 Task: Create a due date automation trigger when advanced on, 2 working days after a card is due add fields with custom field "Resume" set to a number lower or equal to 1 and greater or equal to 10 at 11:00 AM.
Action: Mouse moved to (841, 260)
Screenshot: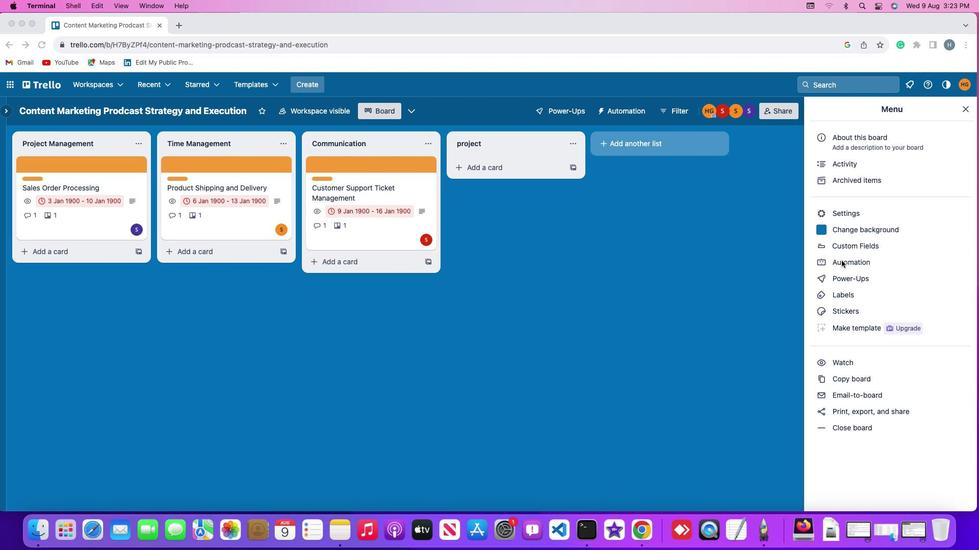 
Action: Mouse pressed left at (841, 260)
Screenshot: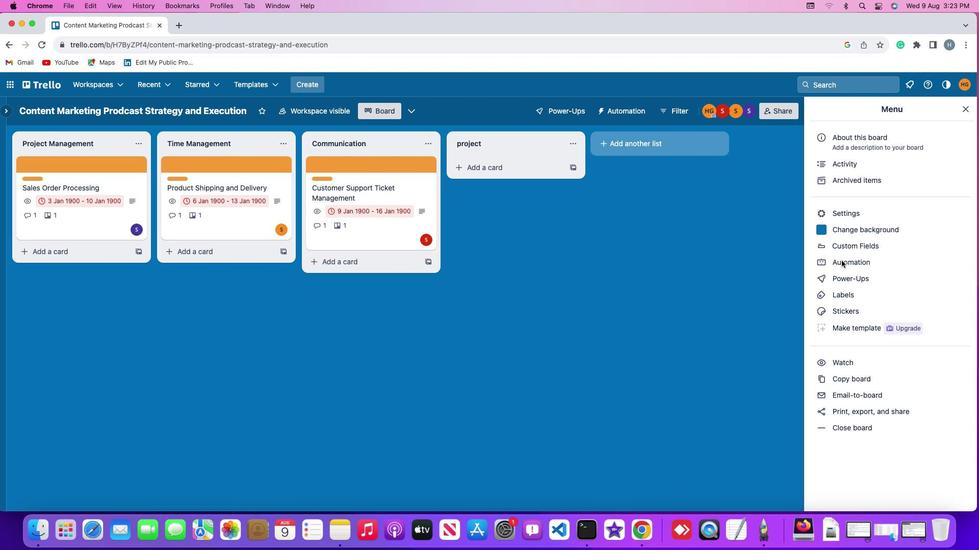 
Action: Mouse pressed left at (841, 260)
Screenshot: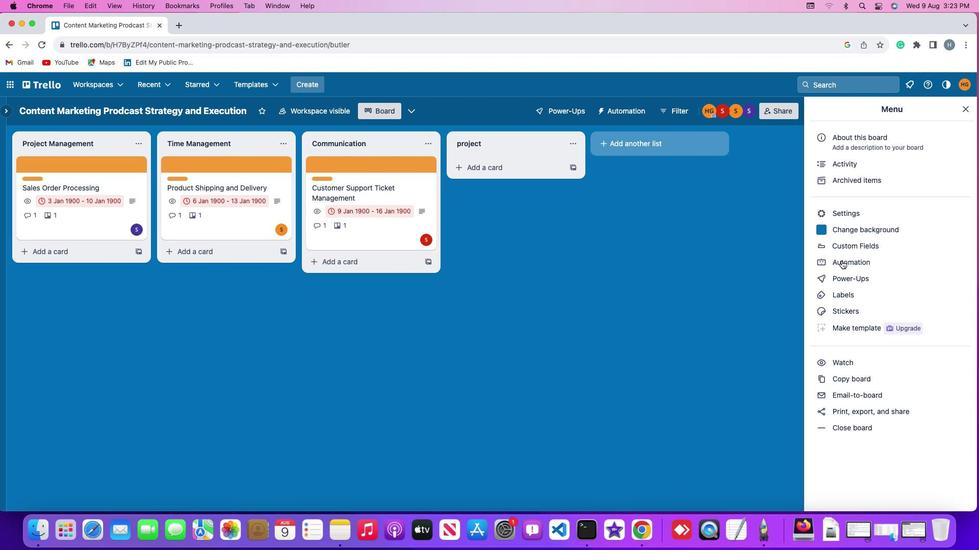 
Action: Mouse moved to (54, 242)
Screenshot: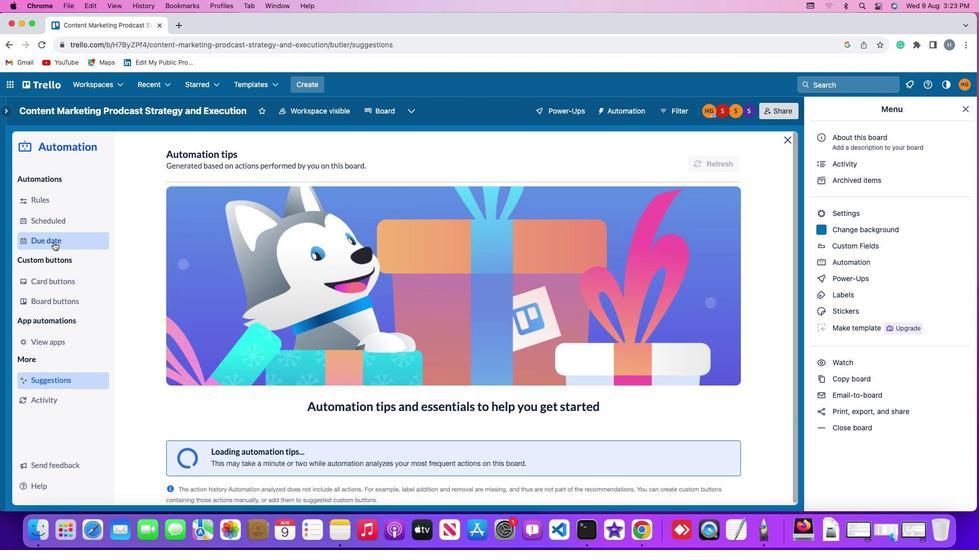 
Action: Mouse pressed left at (54, 242)
Screenshot: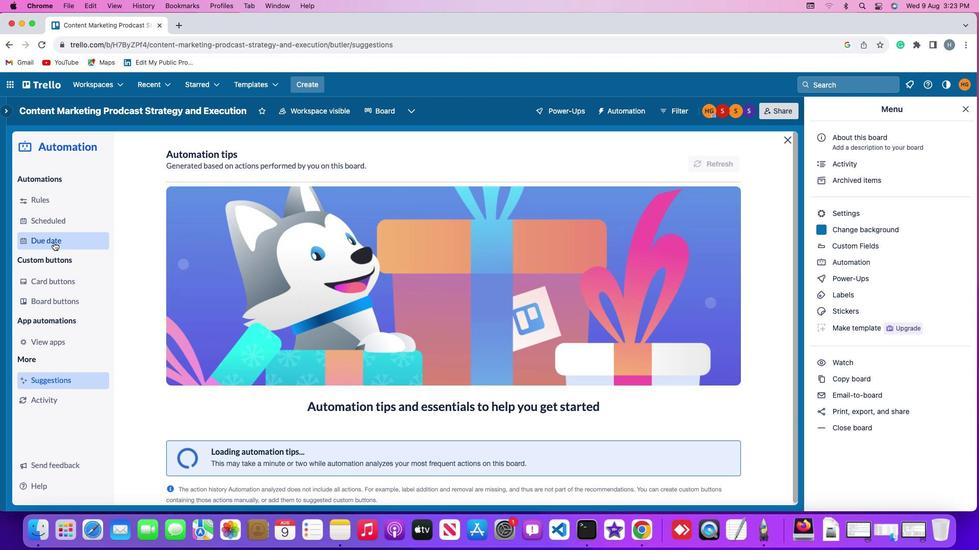
Action: Mouse moved to (694, 156)
Screenshot: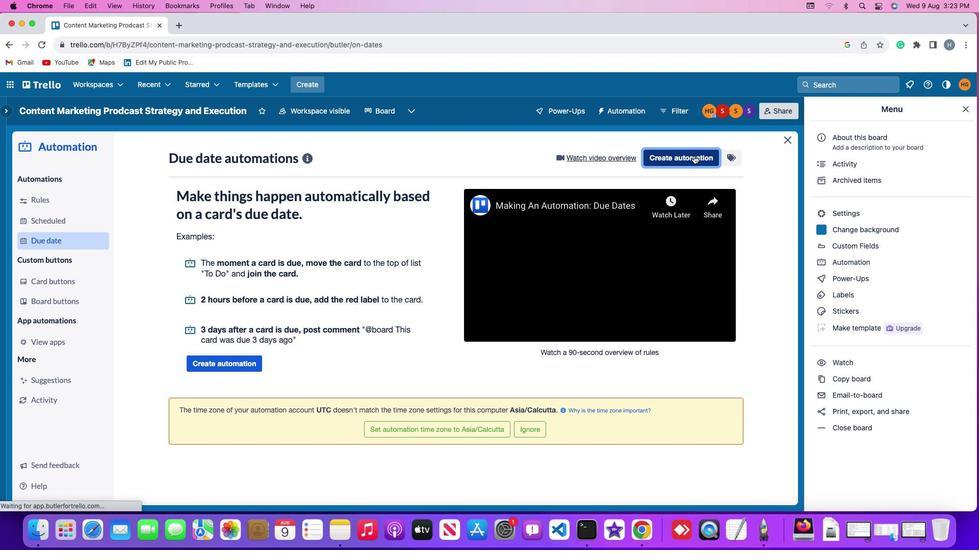 
Action: Mouse pressed left at (694, 156)
Screenshot: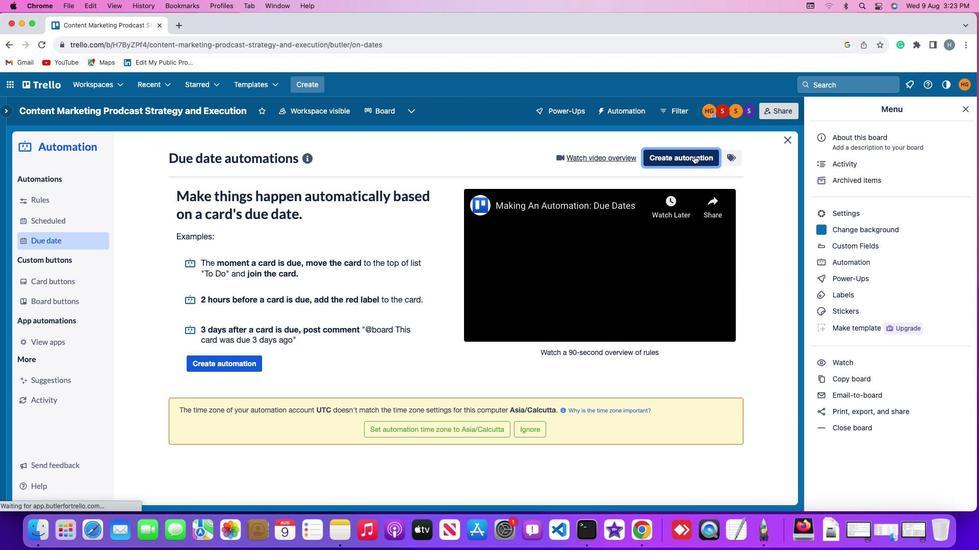 
Action: Mouse moved to (261, 253)
Screenshot: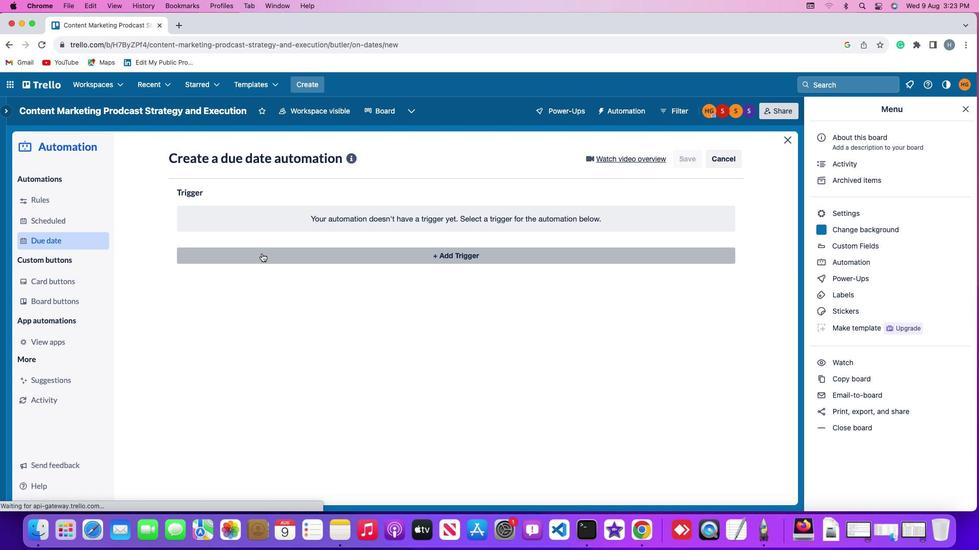 
Action: Mouse pressed left at (261, 253)
Screenshot: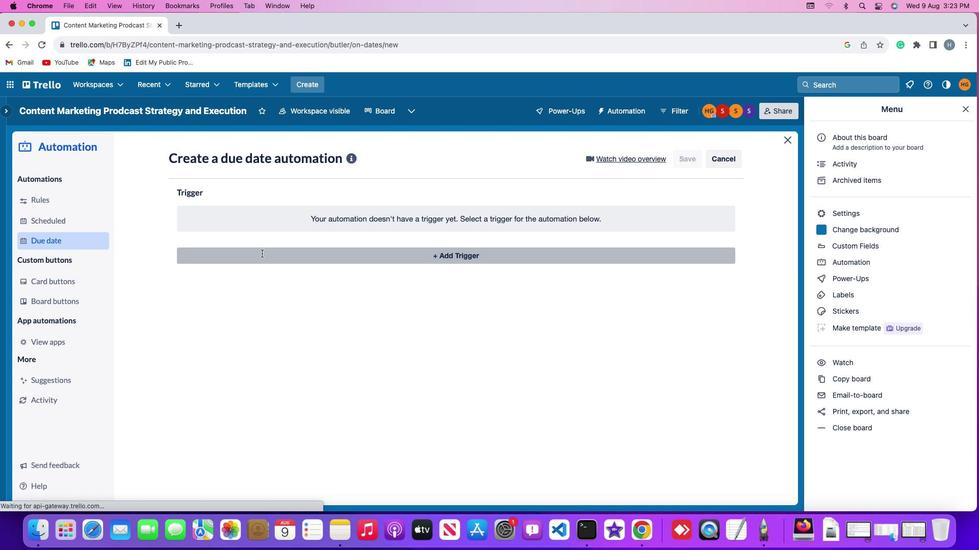 
Action: Mouse moved to (195, 413)
Screenshot: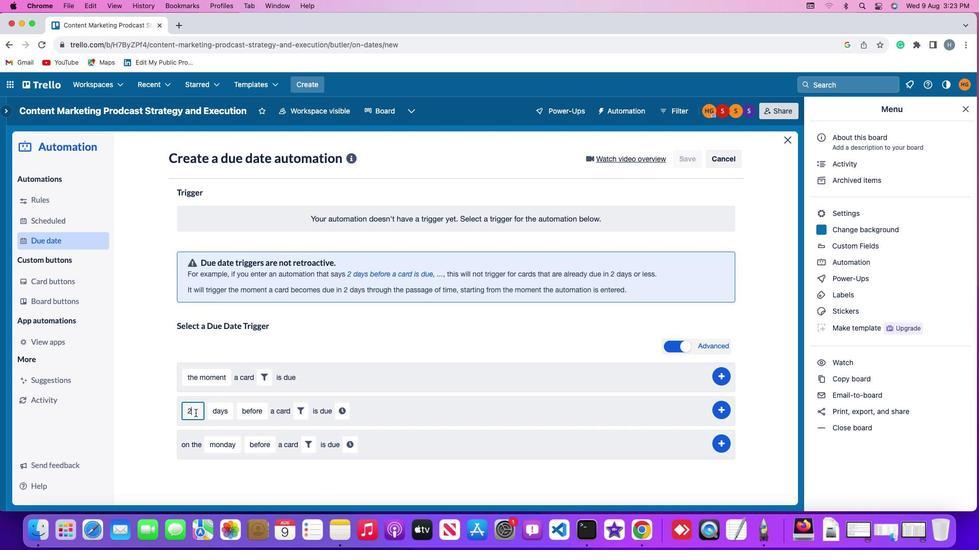 
Action: Mouse pressed left at (195, 413)
Screenshot: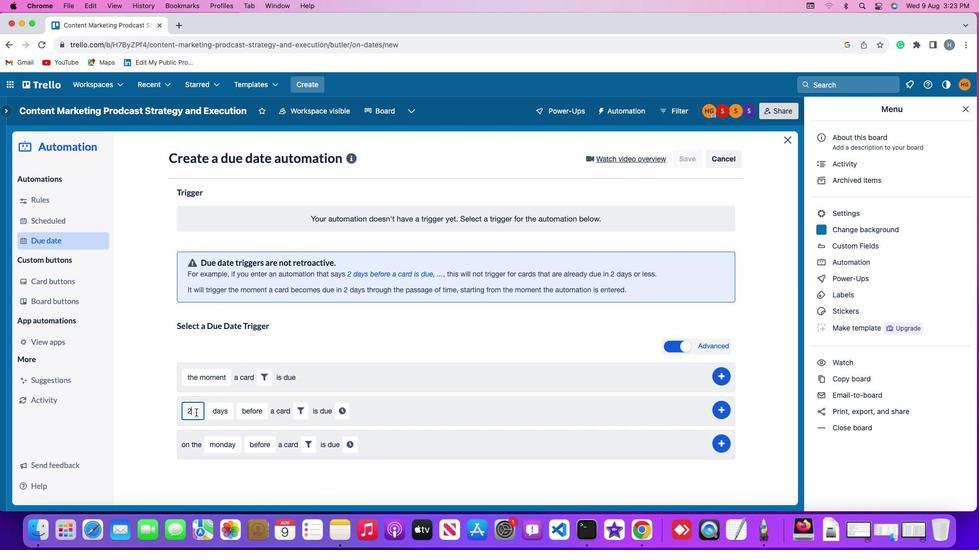 
Action: Mouse moved to (194, 411)
Screenshot: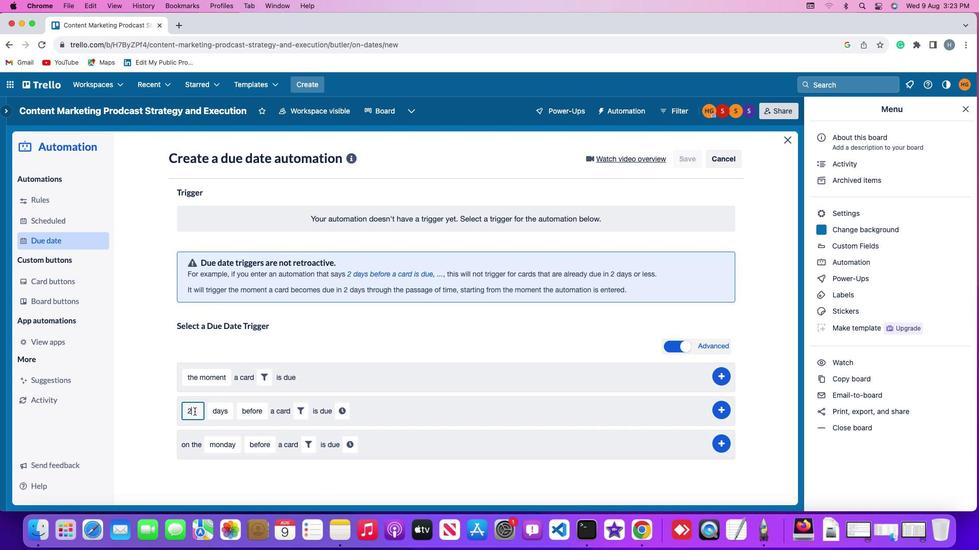 
Action: Key pressed Key.backspace'2'
Screenshot: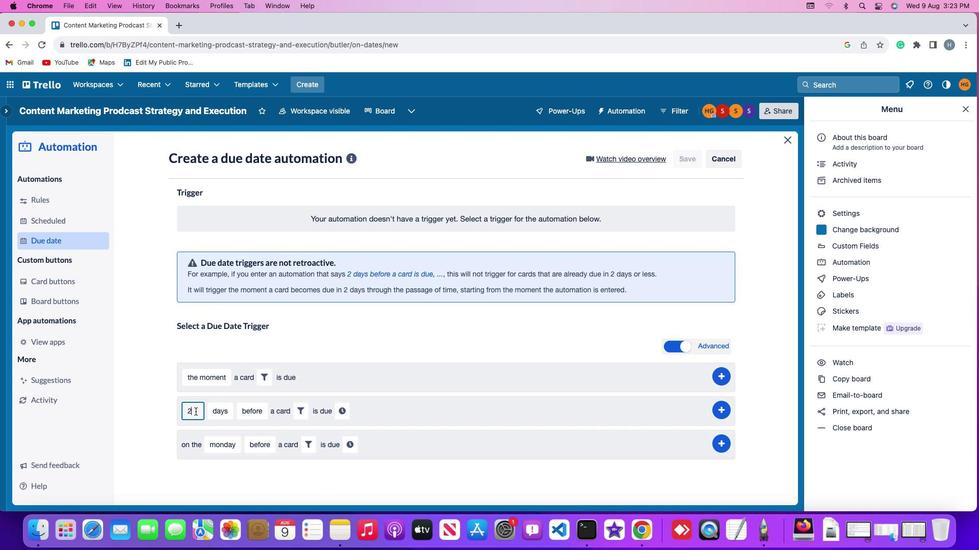 
Action: Mouse moved to (215, 411)
Screenshot: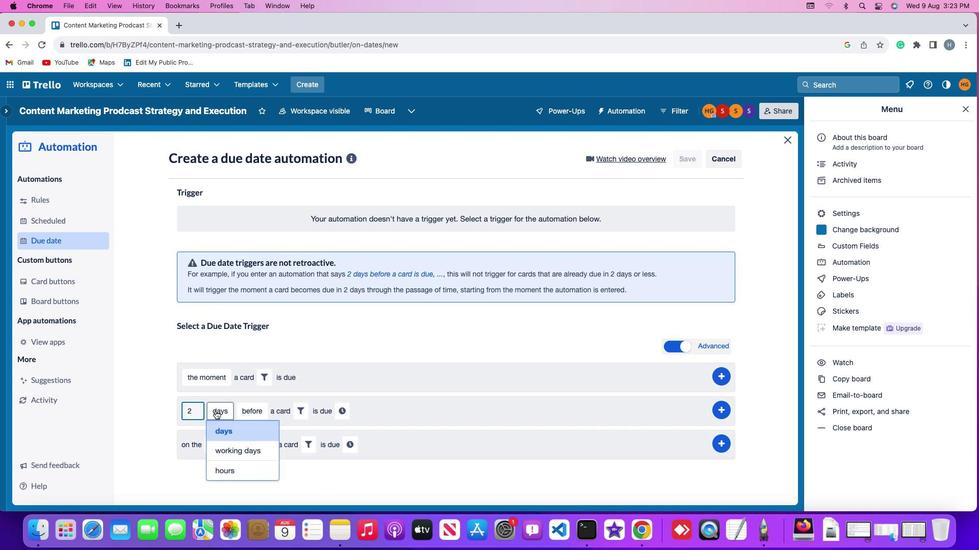 
Action: Mouse pressed left at (215, 411)
Screenshot: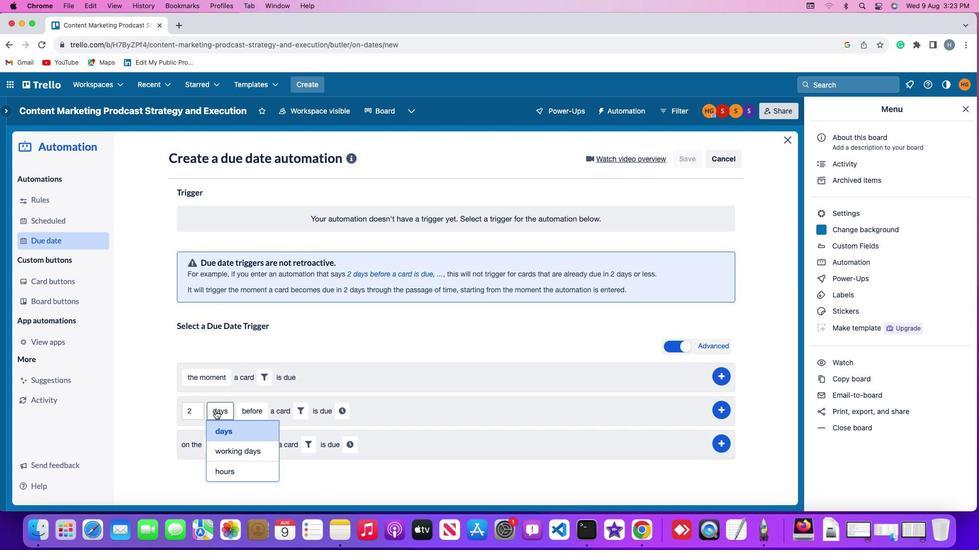 
Action: Mouse moved to (225, 447)
Screenshot: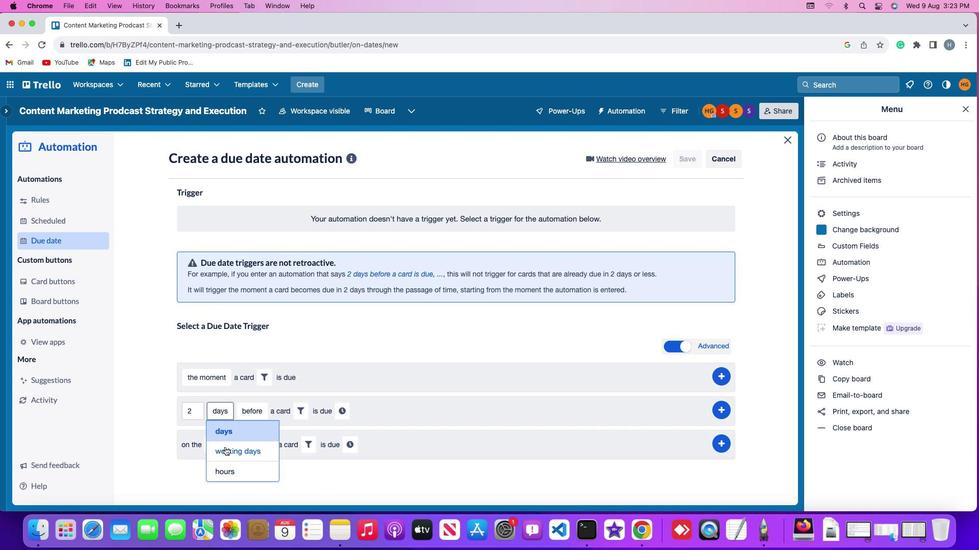 
Action: Mouse pressed left at (225, 447)
Screenshot: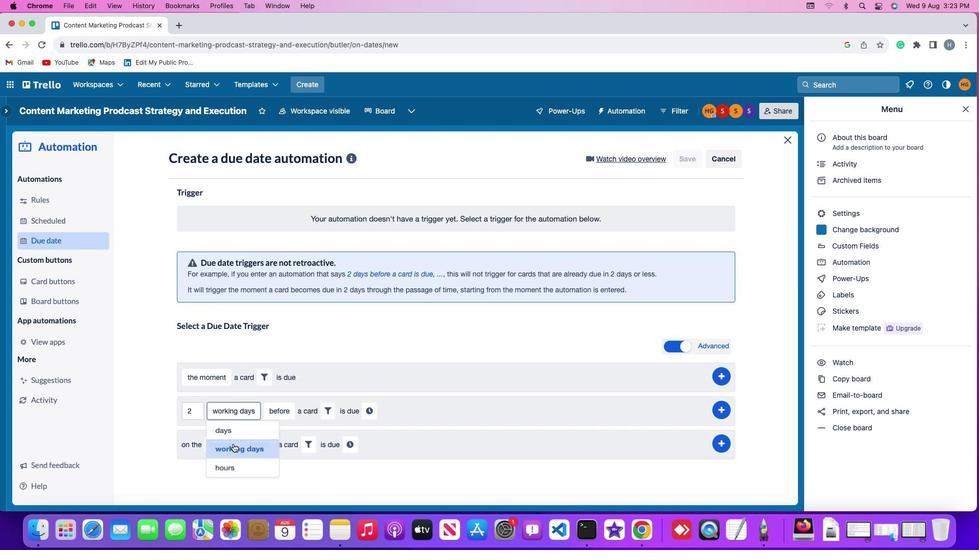
Action: Mouse moved to (276, 413)
Screenshot: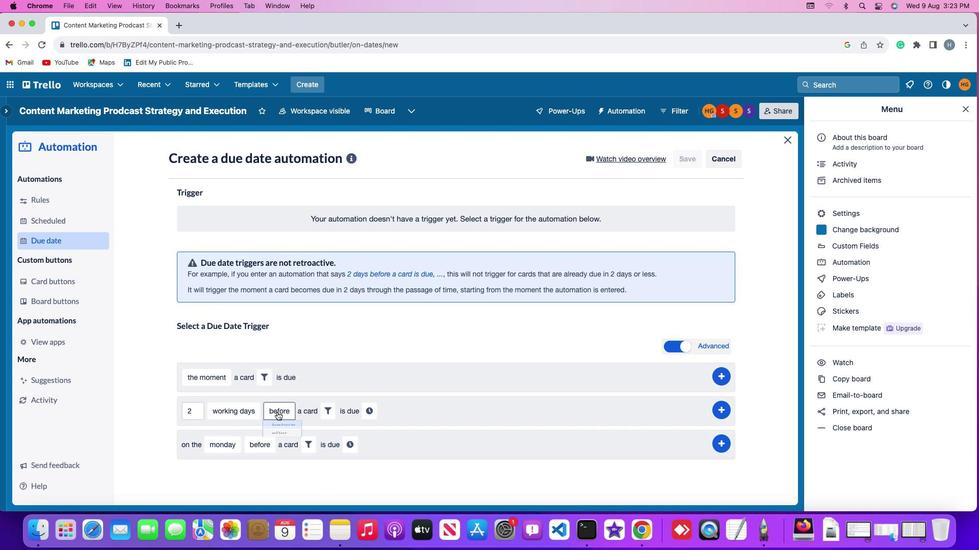 
Action: Mouse pressed left at (276, 413)
Screenshot: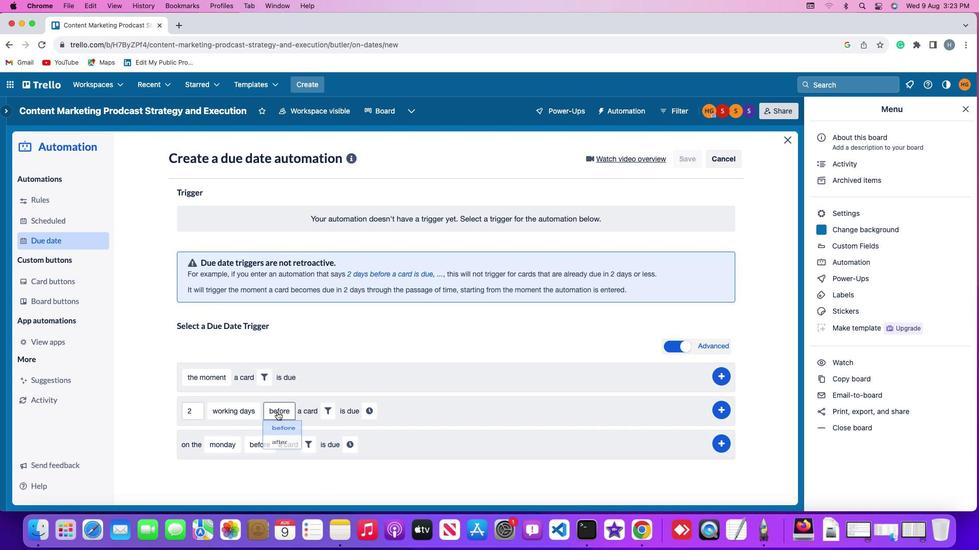 
Action: Mouse moved to (280, 452)
Screenshot: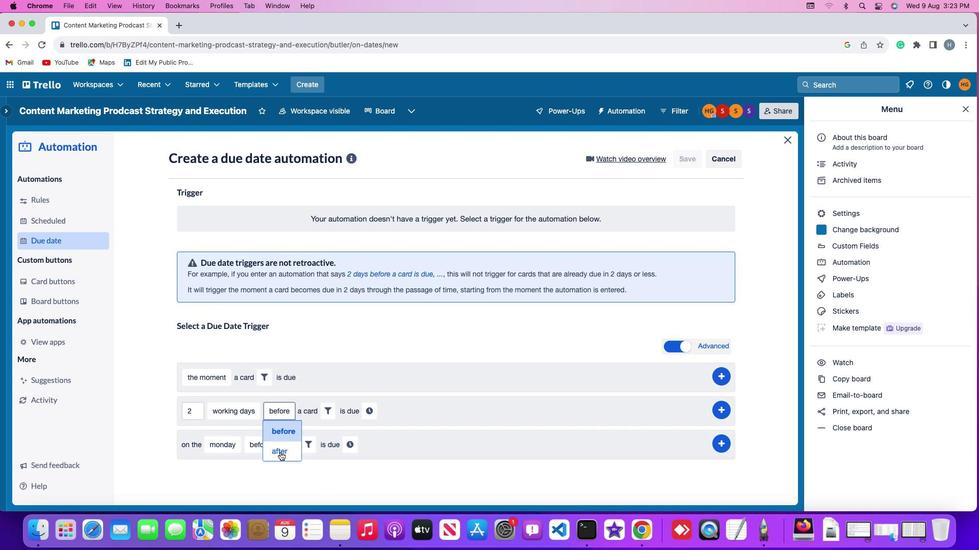 
Action: Mouse pressed left at (280, 452)
Screenshot: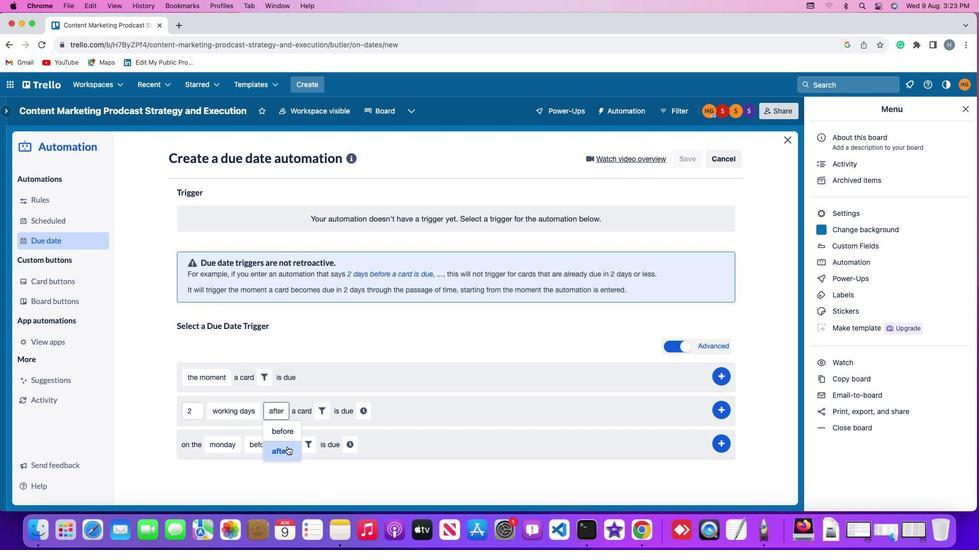 
Action: Mouse moved to (329, 410)
Screenshot: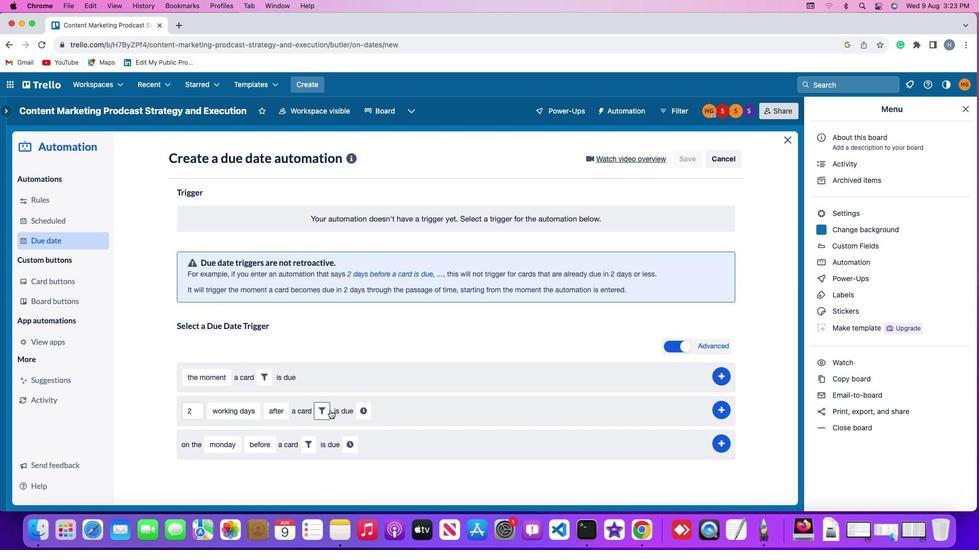 
Action: Mouse pressed left at (329, 410)
Screenshot: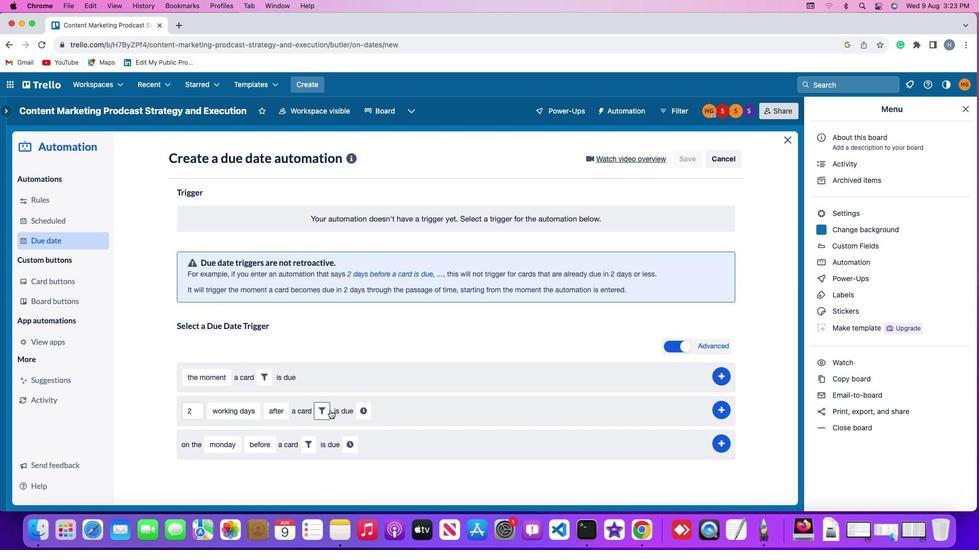 
Action: Mouse moved to (492, 439)
Screenshot: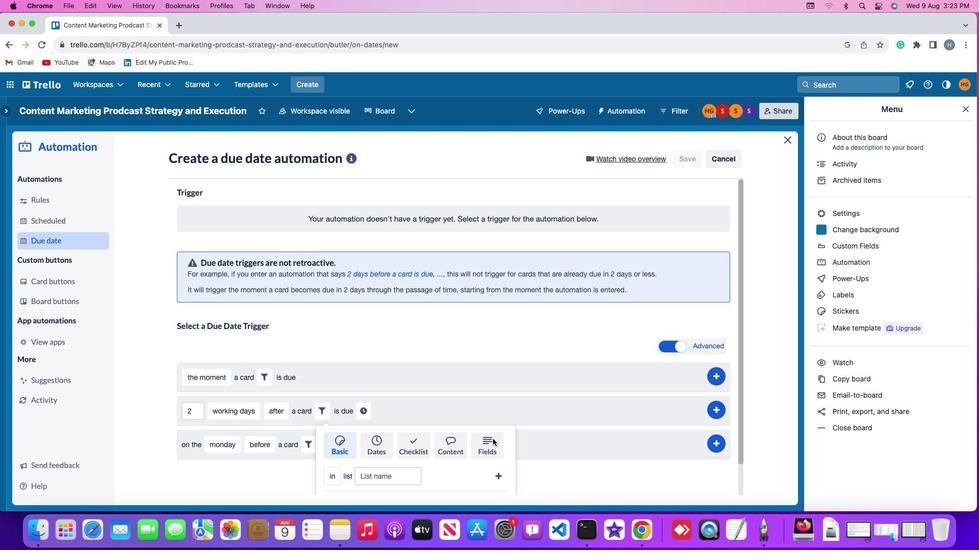 
Action: Mouse pressed left at (492, 439)
Screenshot: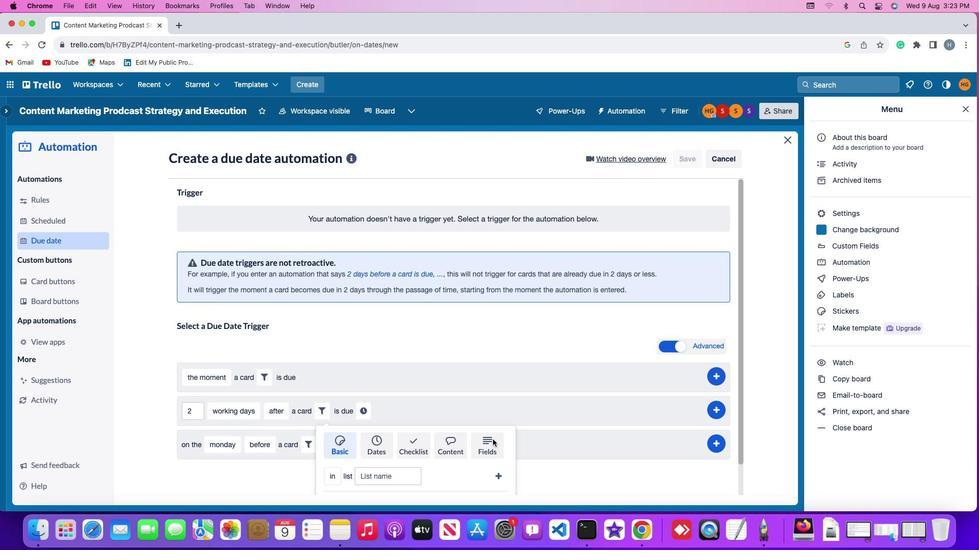 
Action: Mouse moved to (276, 459)
Screenshot: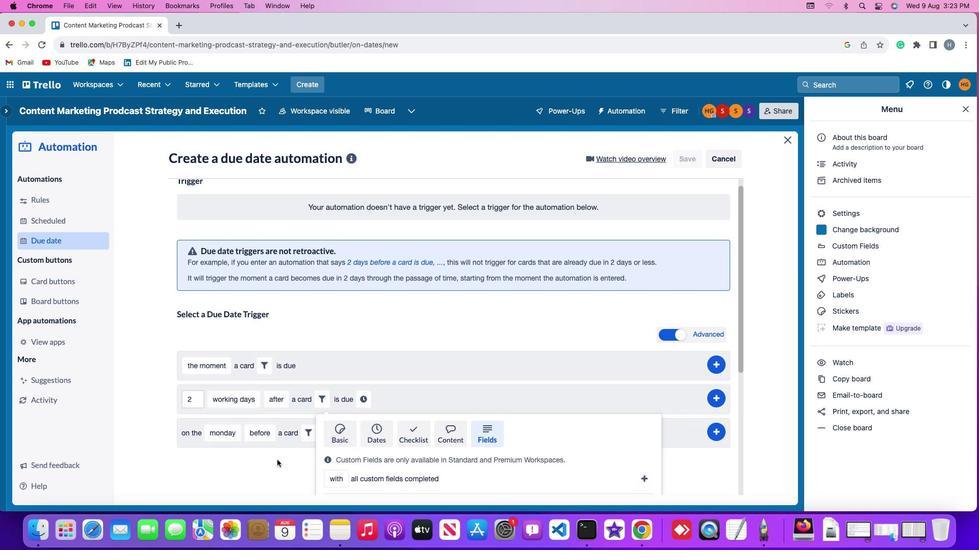 
Action: Mouse scrolled (276, 459) with delta (0, 0)
Screenshot: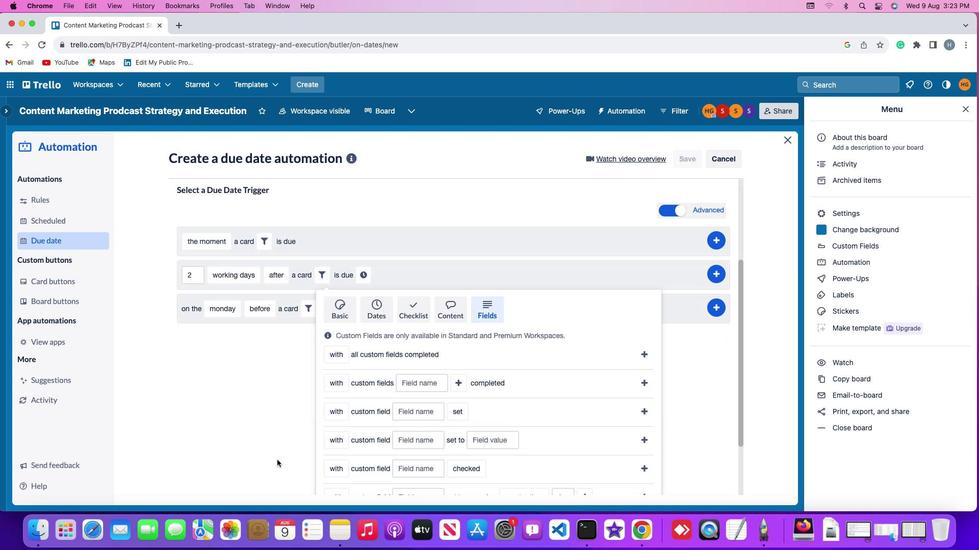 
Action: Mouse scrolled (276, 459) with delta (0, 0)
Screenshot: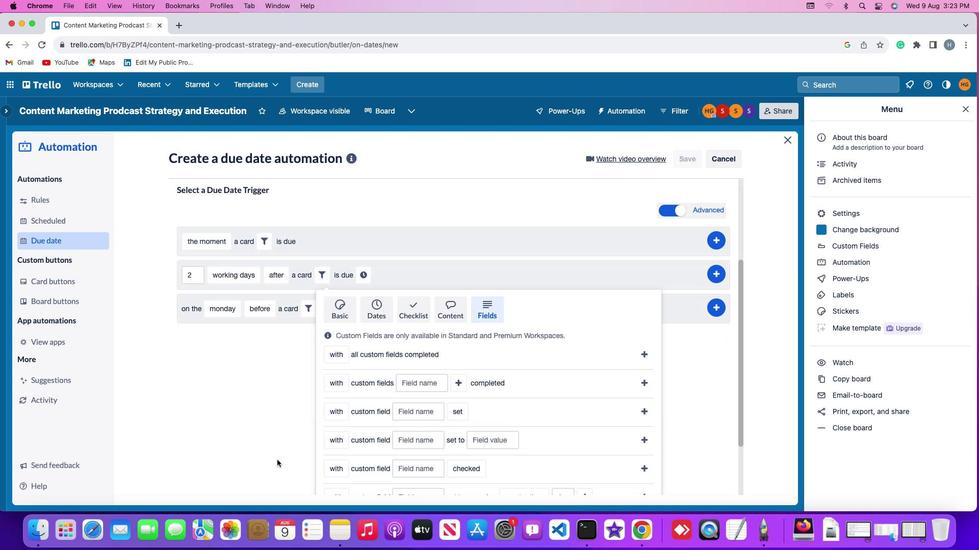 
Action: Mouse scrolled (276, 459) with delta (0, -2)
Screenshot: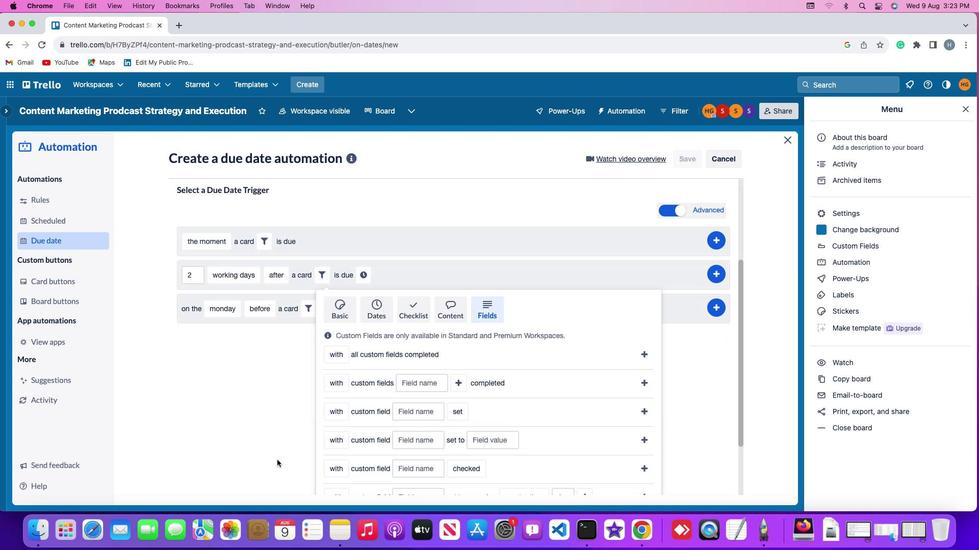 
Action: Mouse scrolled (276, 459) with delta (0, -2)
Screenshot: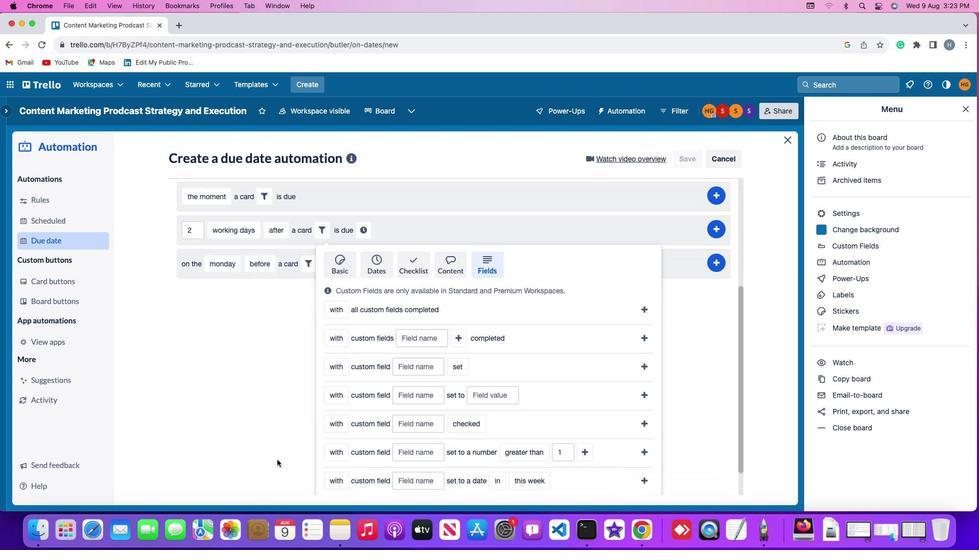 
Action: Mouse scrolled (276, 459) with delta (0, -3)
Screenshot: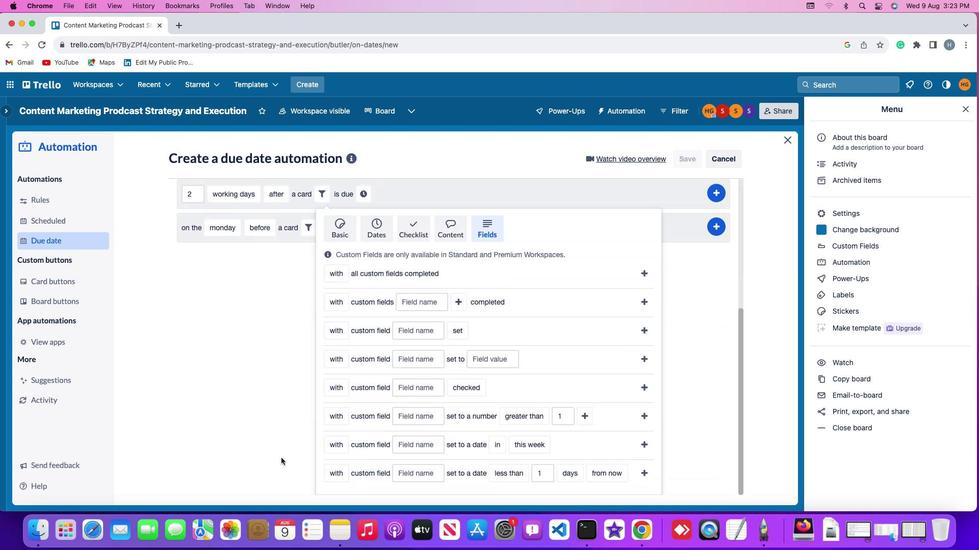 
Action: Mouse scrolled (276, 459) with delta (0, -3)
Screenshot: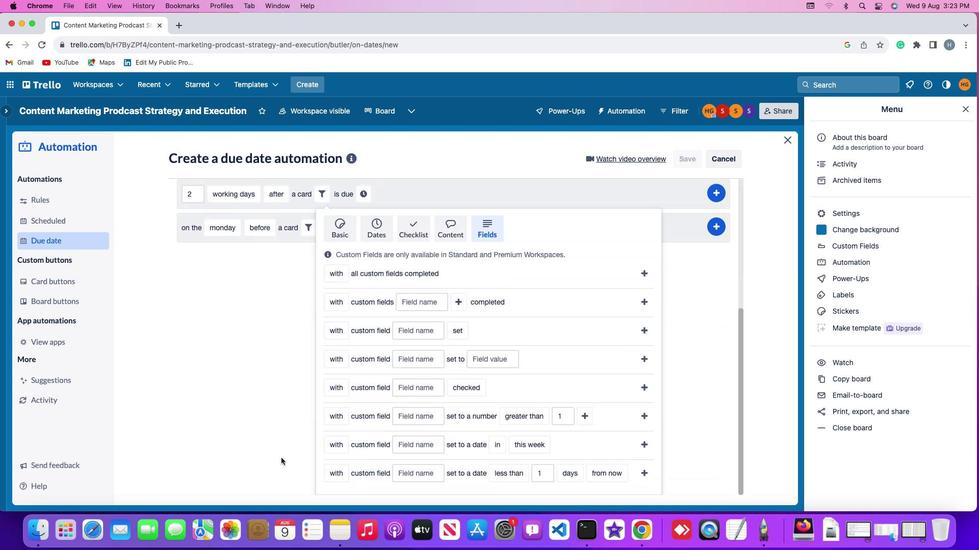 
Action: Mouse moved to (282, 457)
Screenshot: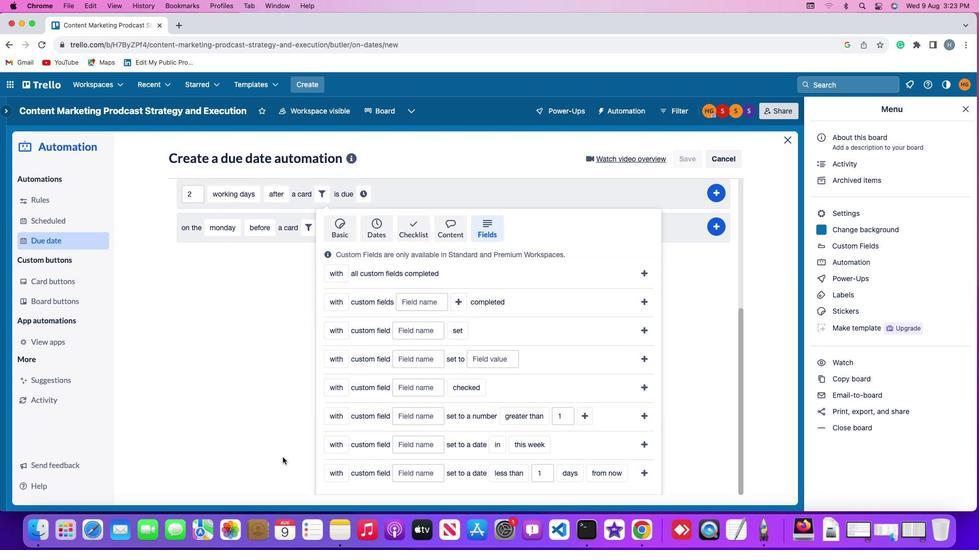 
Action: Mouse scrolled (282, 457) with delta (0, 0)
Screenshot: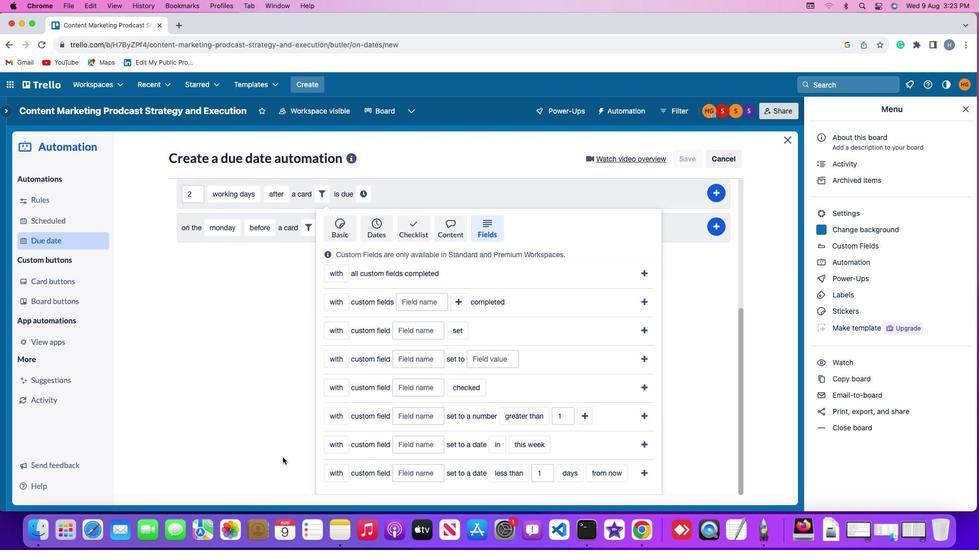
Action: Mouse scrolled (282, 457) with delta (0, 0)
Screenshot: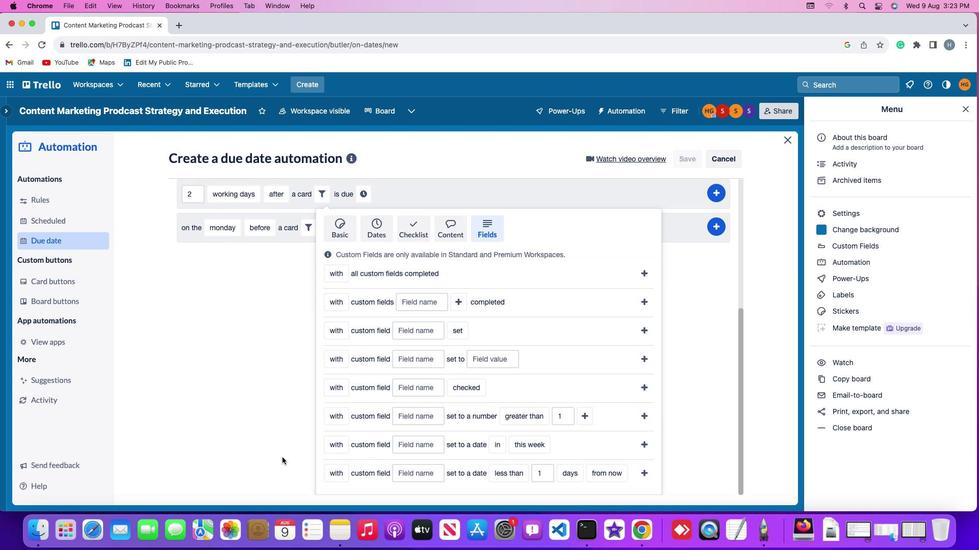 
Action: Mouse scrolled (282, 457) with delta (0, -1)
Screenshot: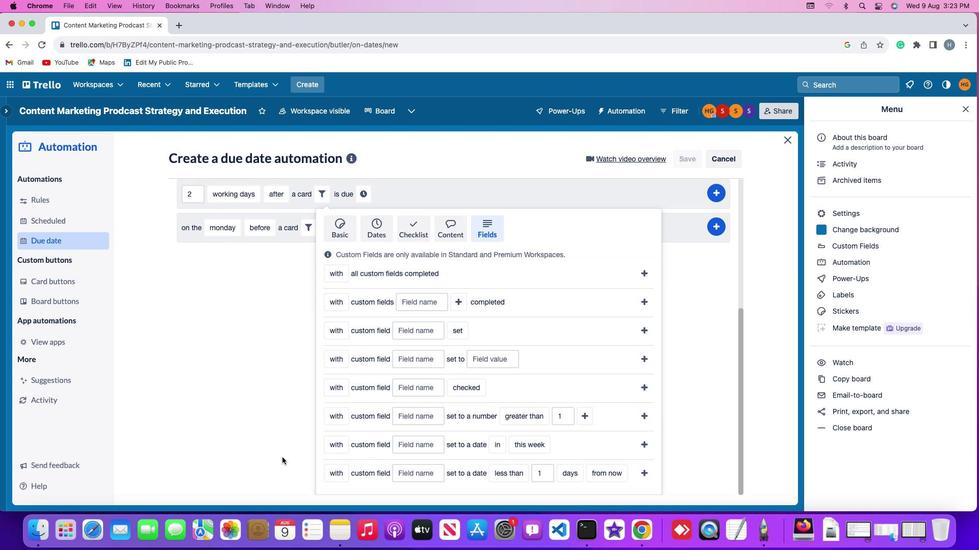 
Action: Mouse moved to (347, 418)
Screenshot: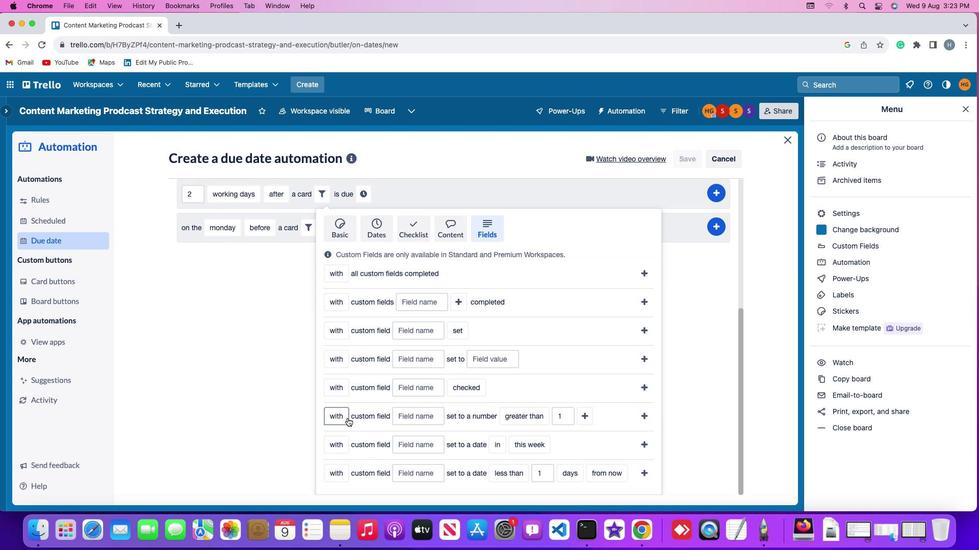 
Action: Mouse pressed left at (347, 418)
Screenshot: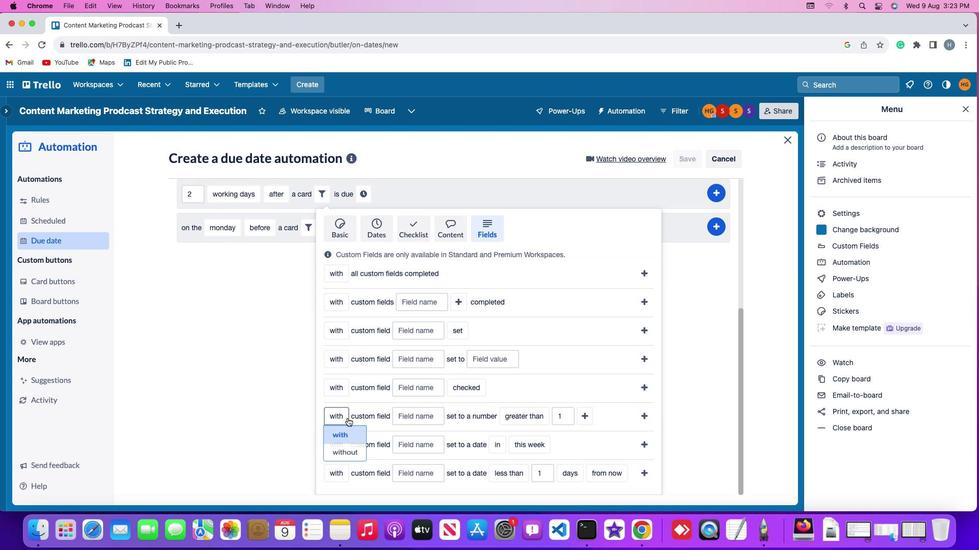 
Action: Mouse moved to (344, 436)
Screenshot: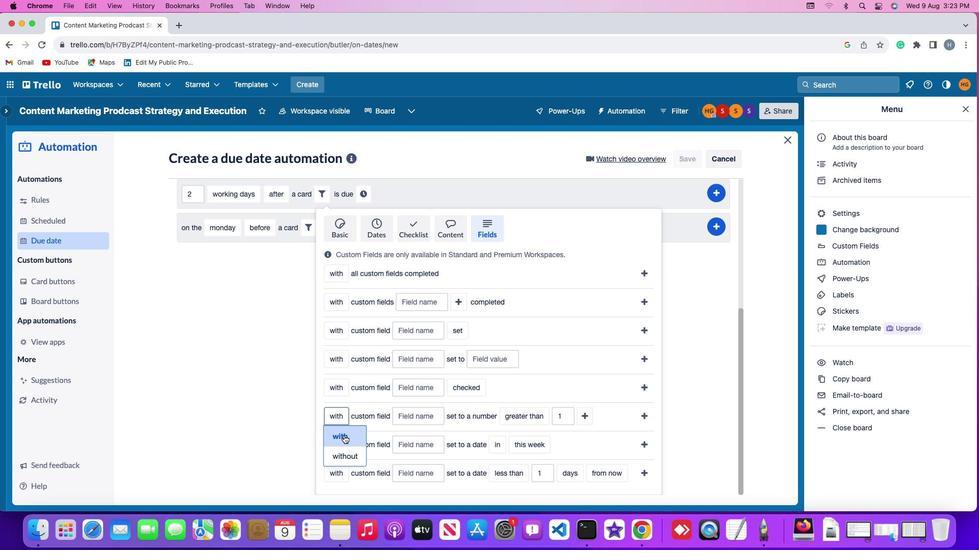 
Action: Mouse pressed left at (344, 436)
Screenshot: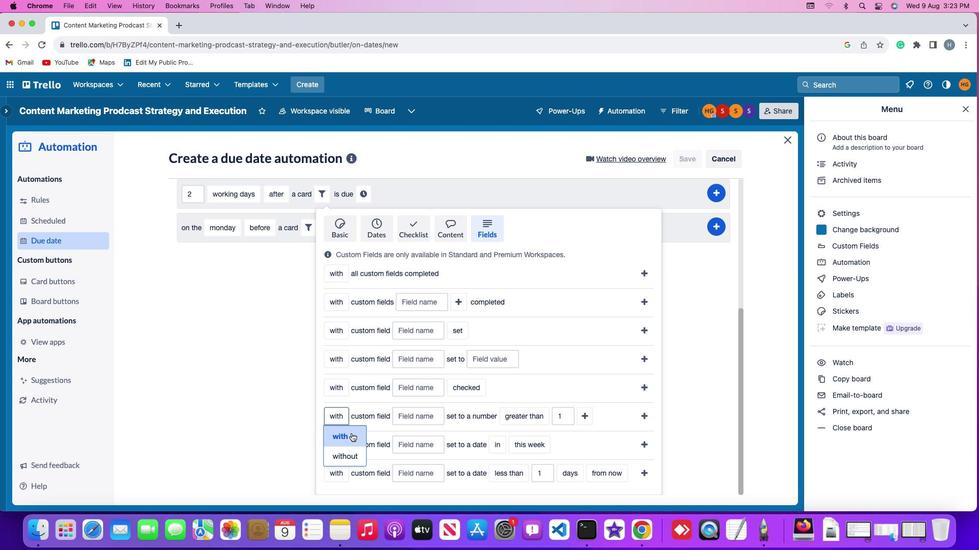 
Action: Mouse moved to (405, 417)
Screenshot: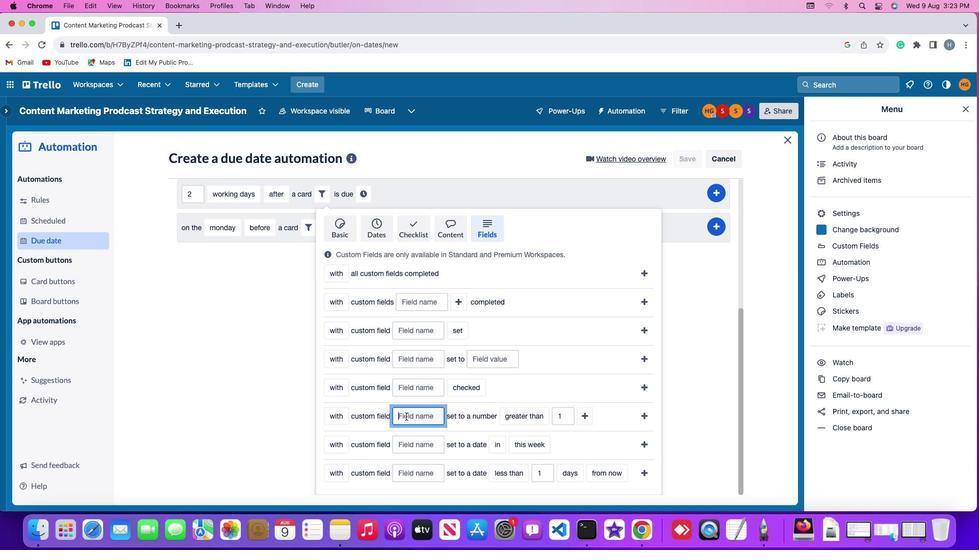
Action: Mouse pressed left at (405, 417)
Screenshot: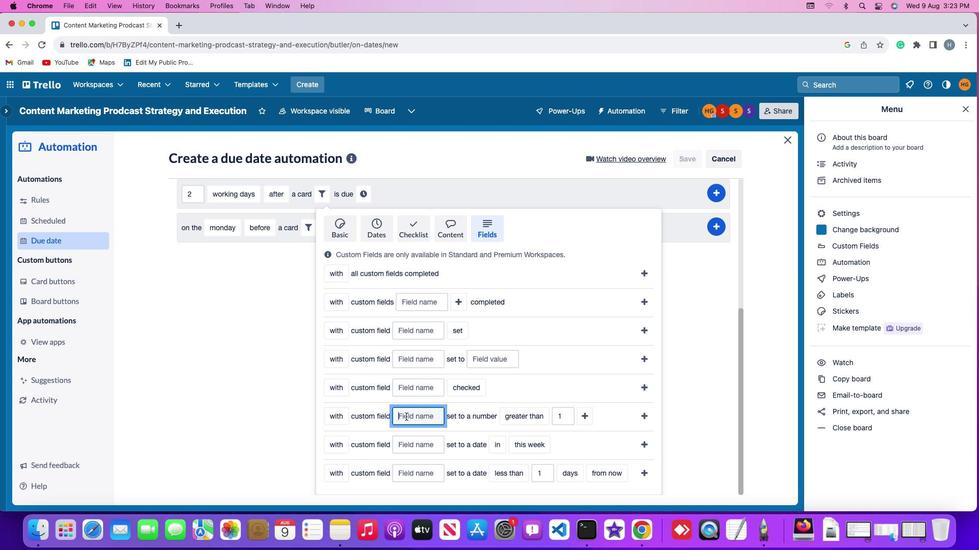 
Action: Key pressed Key.shift'R''e''s''u''m''e'
Screenshot: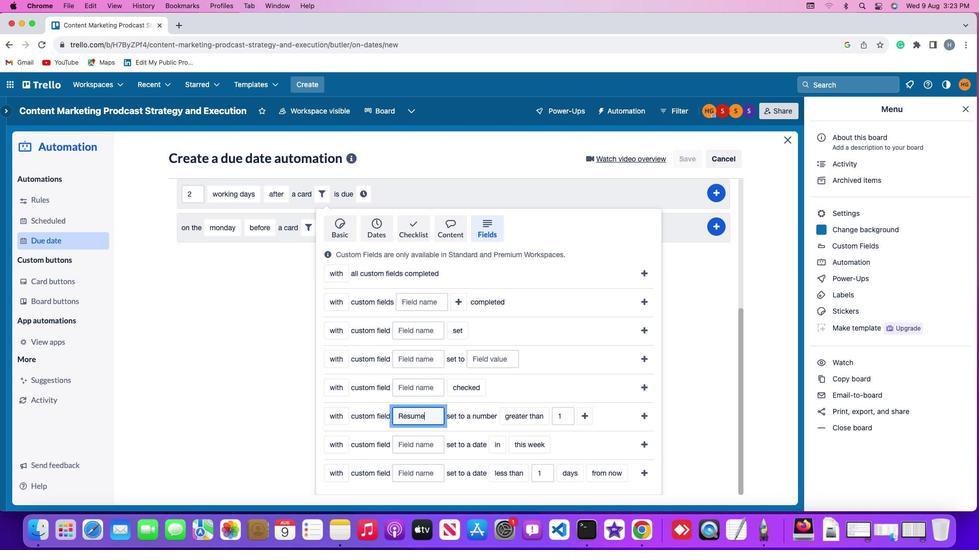 
Action: Mouse moved to (515, 420)
Screenshot: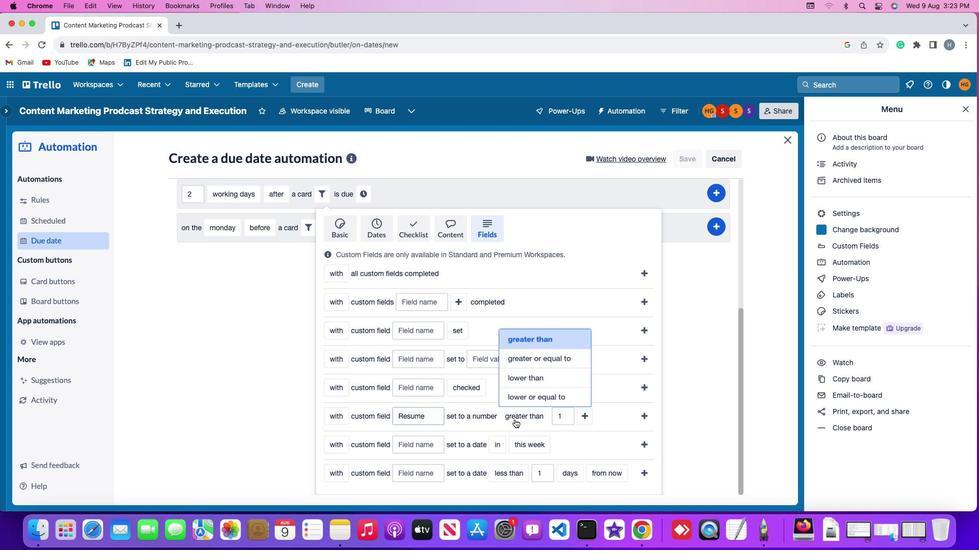 
Action: Mouse pressed left at (515, 420)
Screenshot: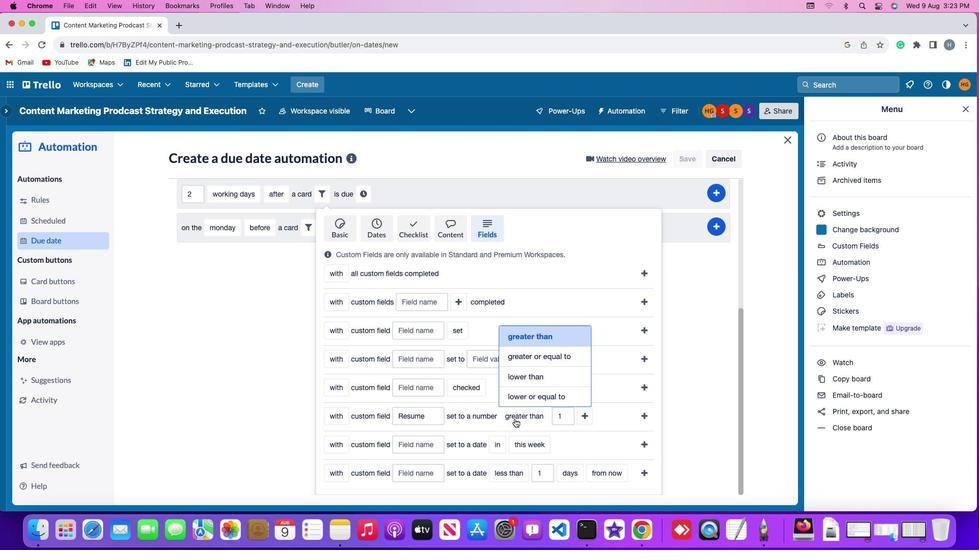 
Action: Mouse moved to (538, 398)
Screenshot: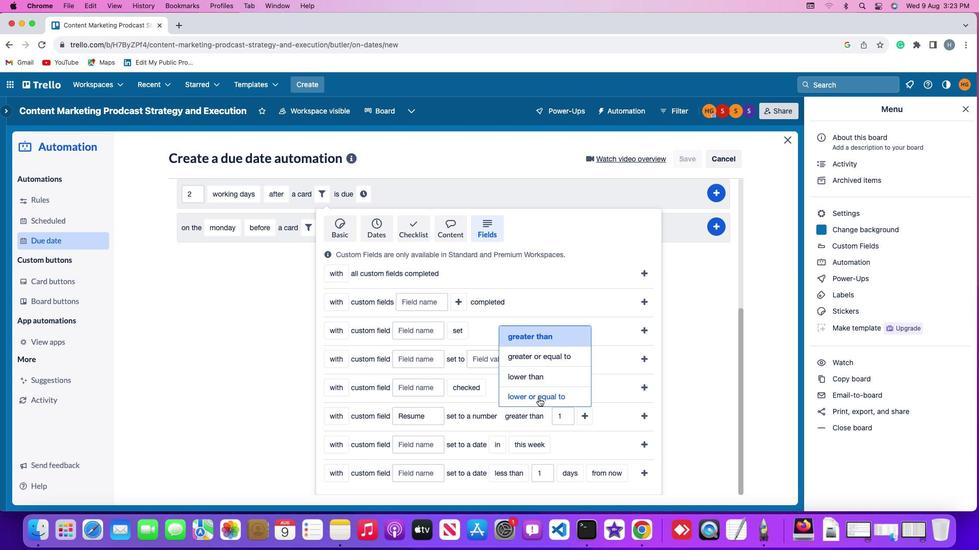 
Action: Mouse pressed left at (538, 398)
Screenshot: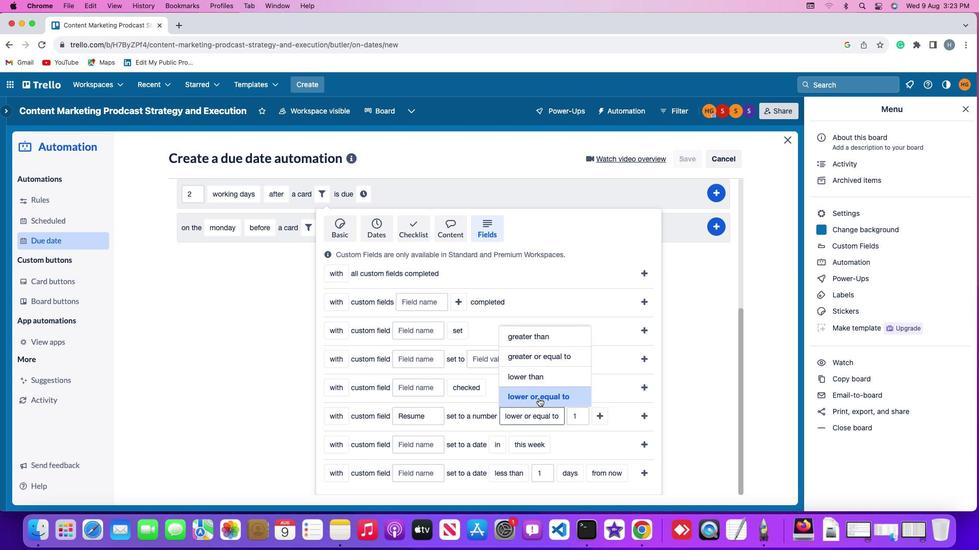 
Action: Mouse moved to (578, 415)
Screenshot: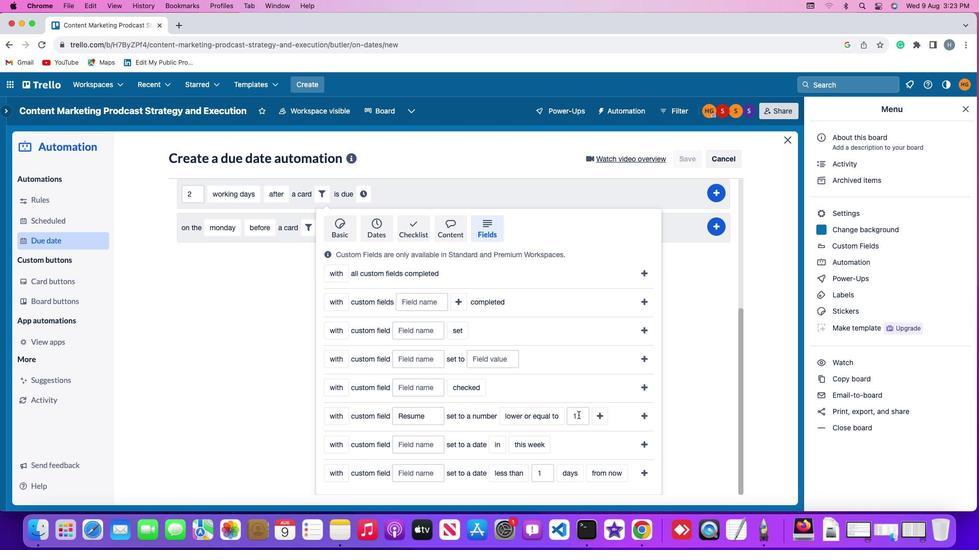 
Action: Mouse pressed left at (578, 415)
Screenshot: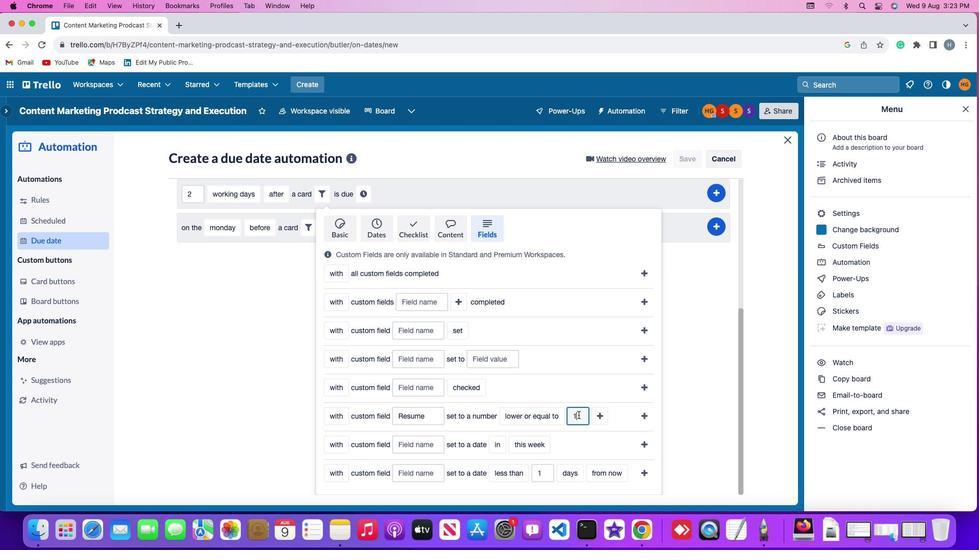 
Action: Key pressed Key.backspace'1'
Screenshot: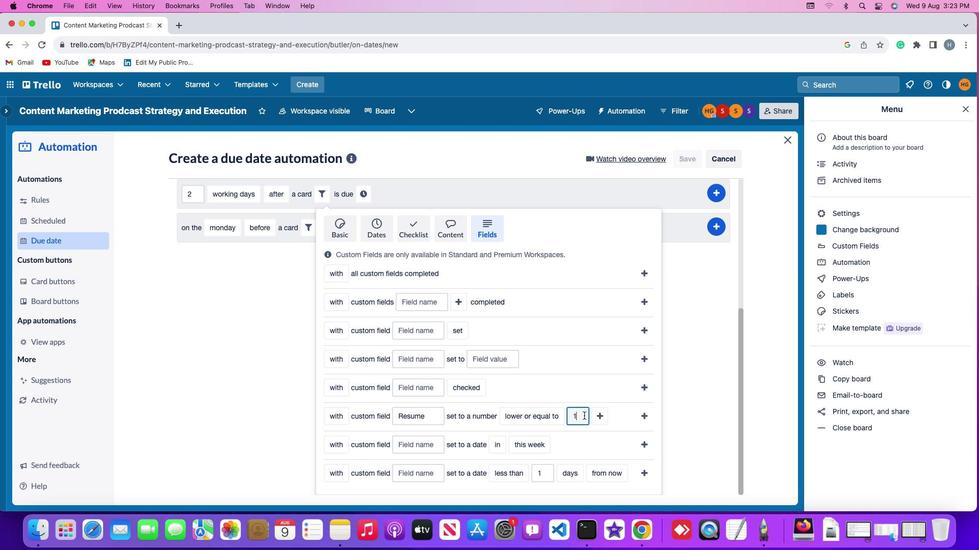 
Action: Mouse moved to (602, 418)
Screenshot: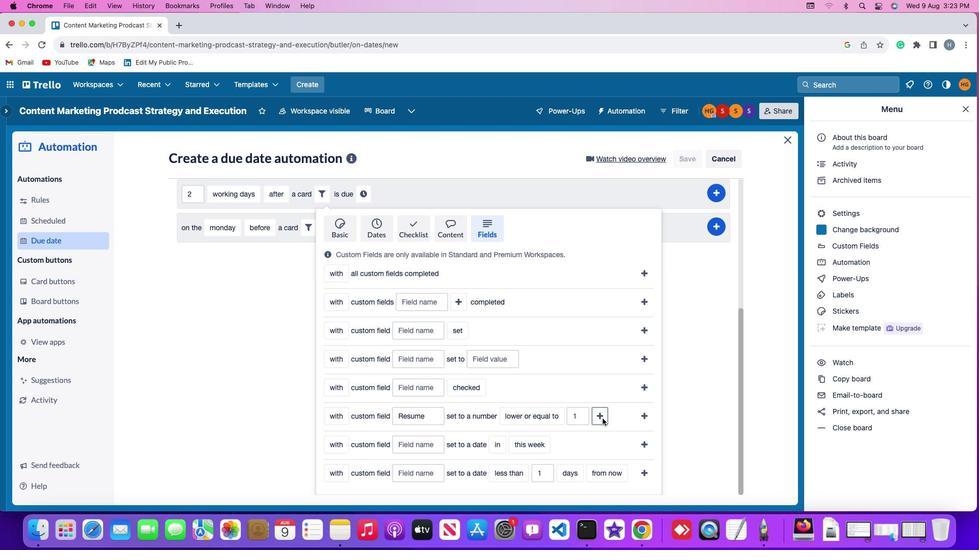 
Action: Mouse pressed left at (602, 418)
Screenshot: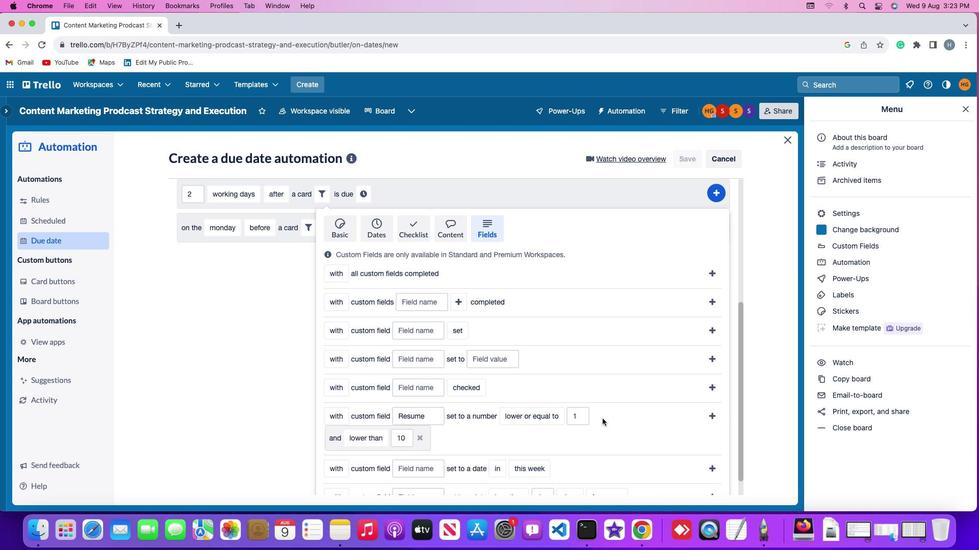 
Action: Mouse moved to (366, 438)
Screenshot: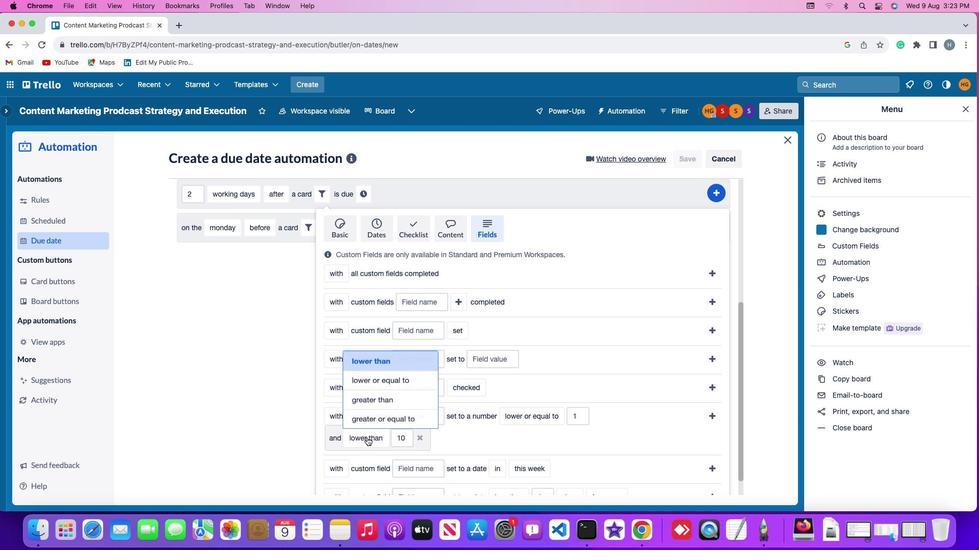 
Action: Mouse pressed left at (366, 438)
Screenshot: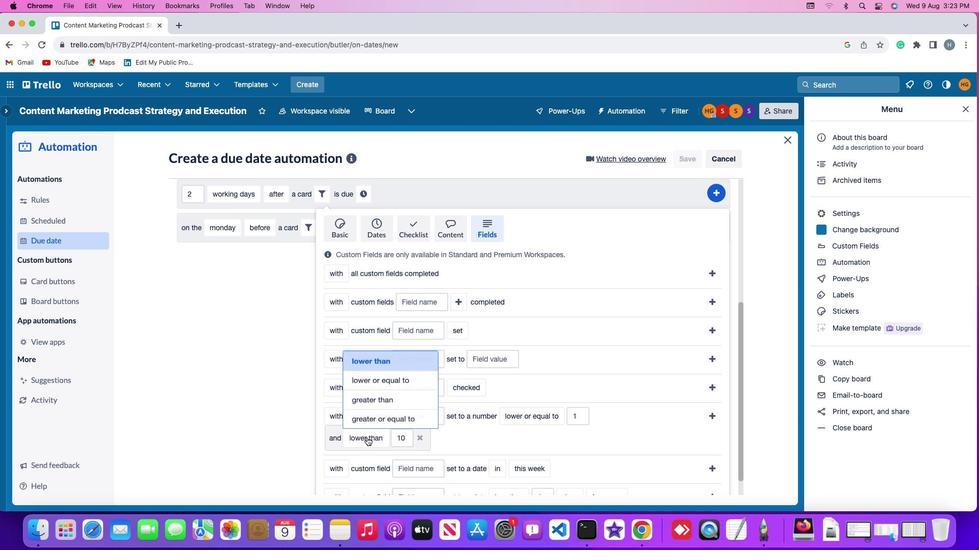 
Action: Mouse moved to (383, 414)
Screenshot: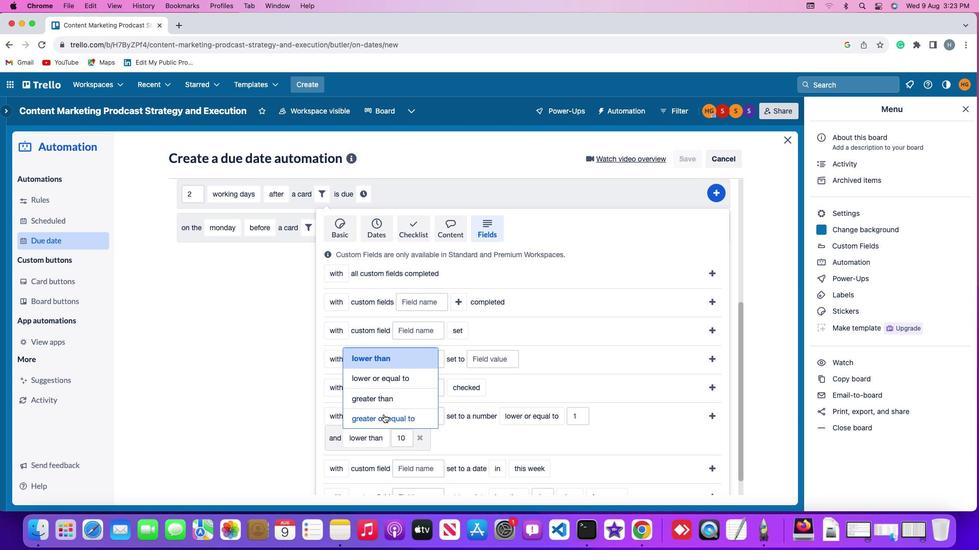 
Action: Mouse pressed left at (383, 414)
Screenshot: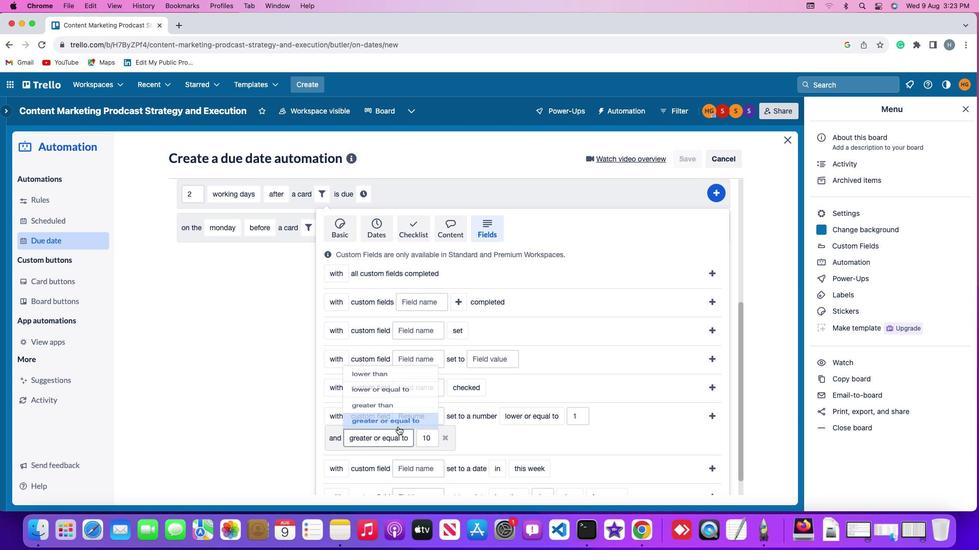 
Action: Mouse moved to (434, 436)
Screenshot: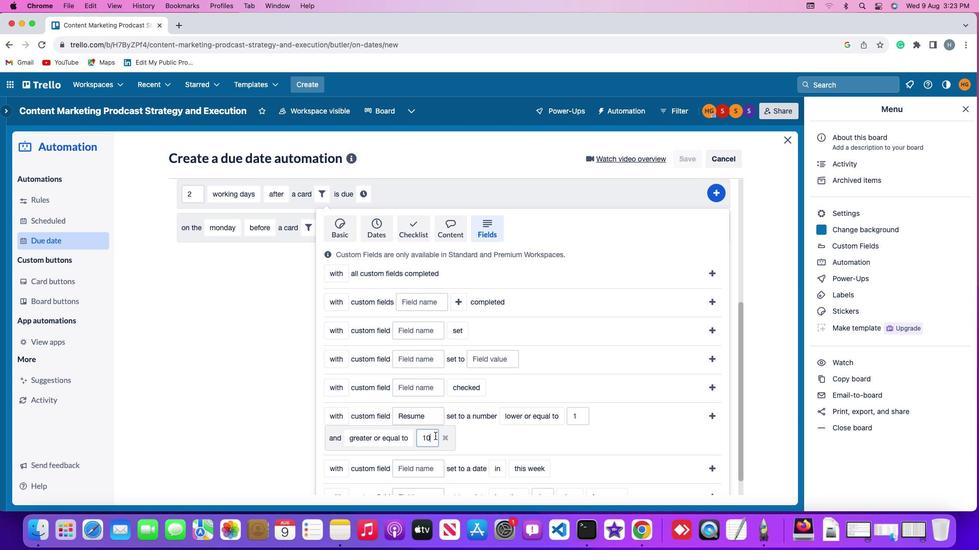 
Action: Mouse pressed left at (434, 436)
Screenshot: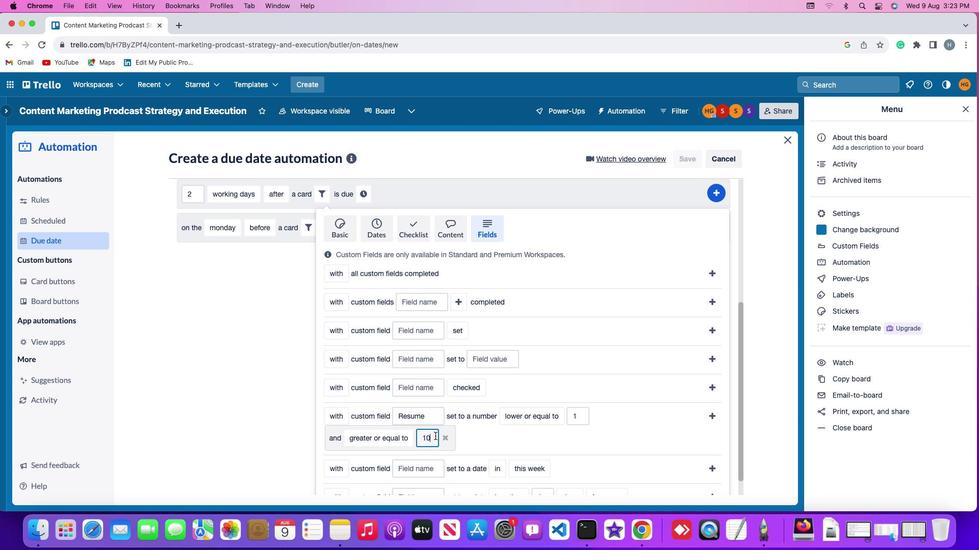 
Action: Mouse moved to (434, 436)
Screenshot: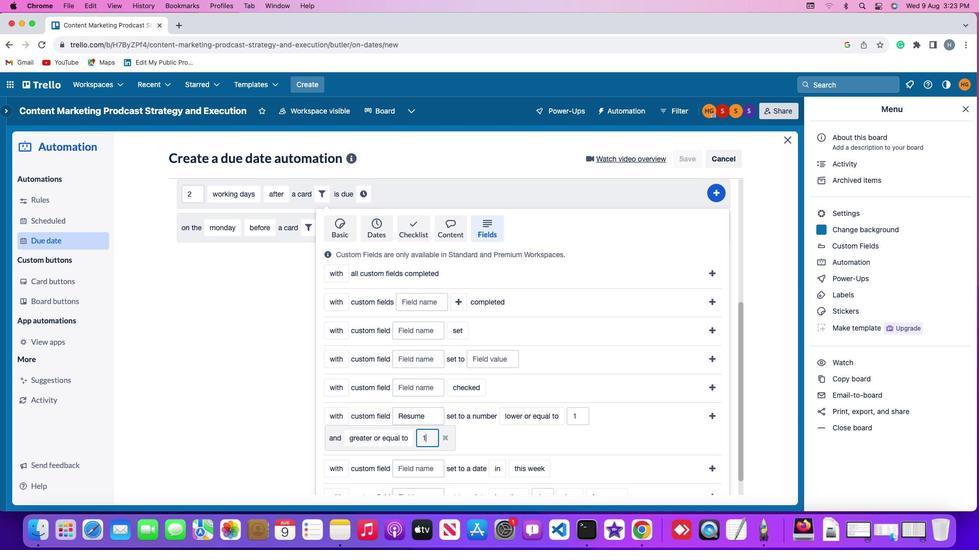 
Action: Key pressed Key.backspaceKey.backspaceKey.backspace'1''0'
Screenshot: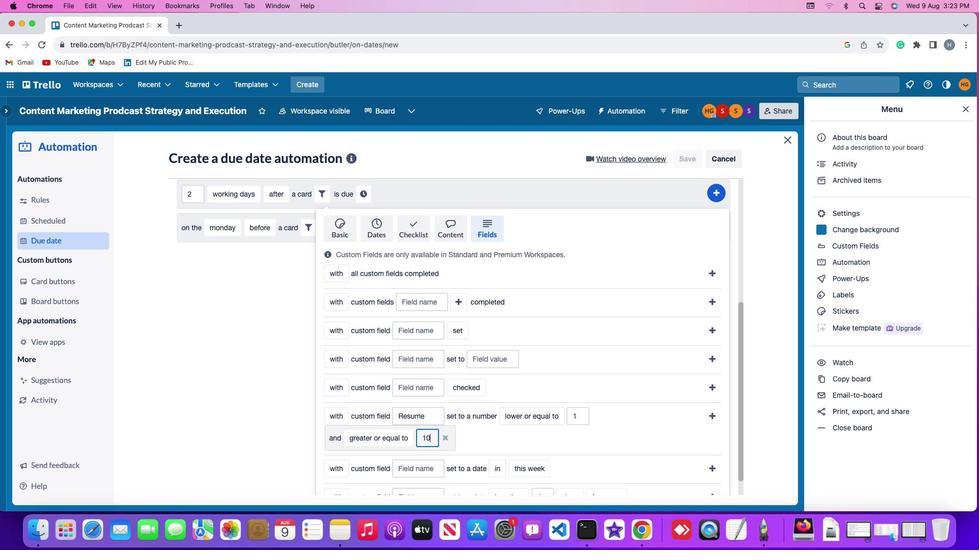 
Action: Mouse moved to (712, 415)
Screenshot: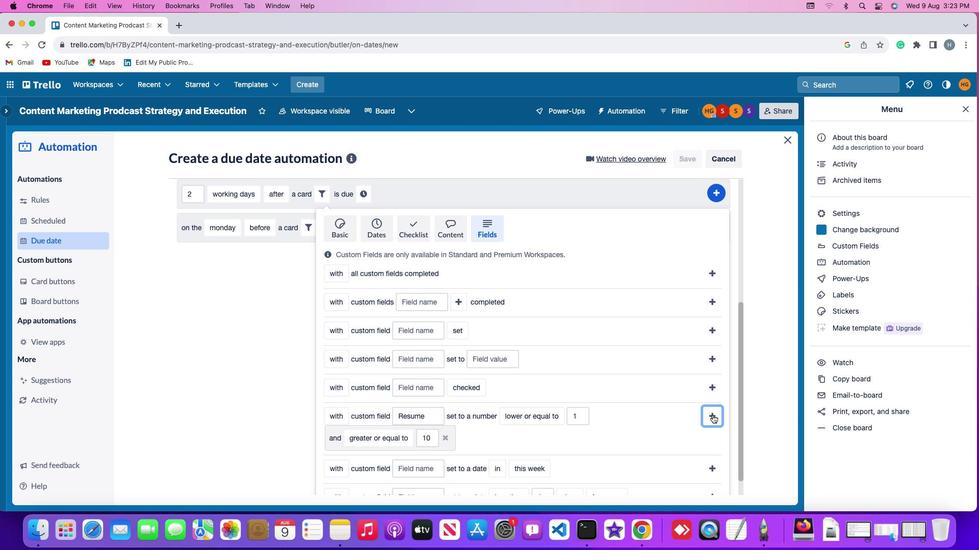 
Action: Mouse pressed left at (712, 415)
Screenshot: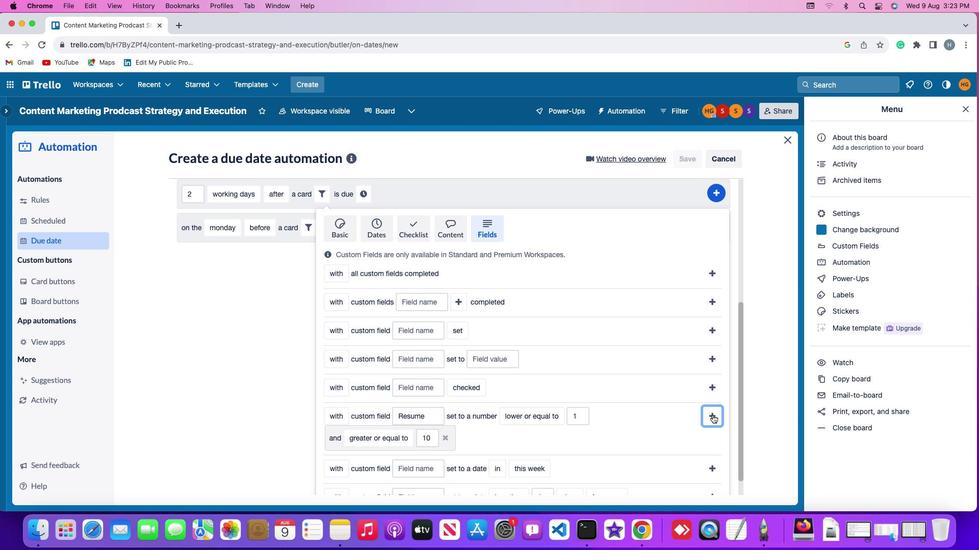 
Action: Mouse moved to (675, 409)
Screenshot: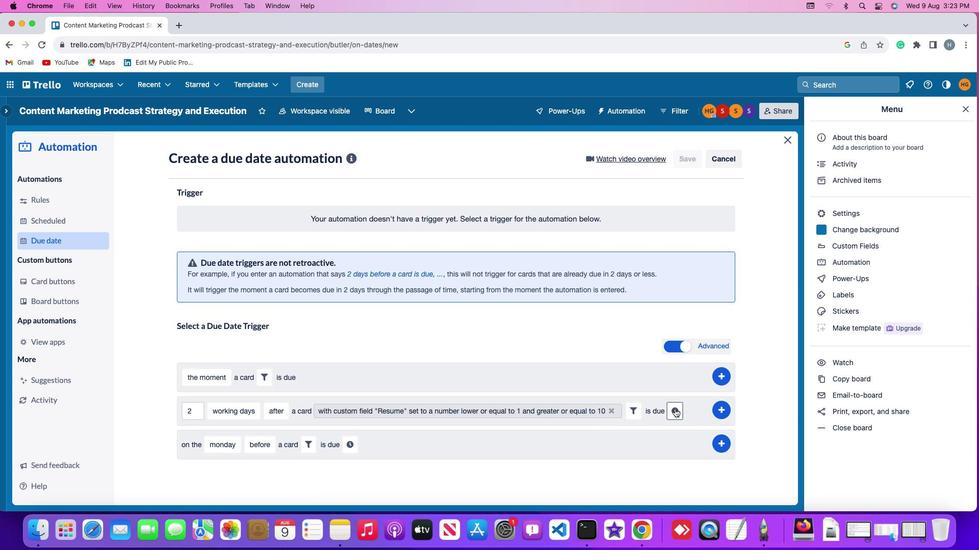 
Action: Mouse pressed left at (675, 409)
Screenshot: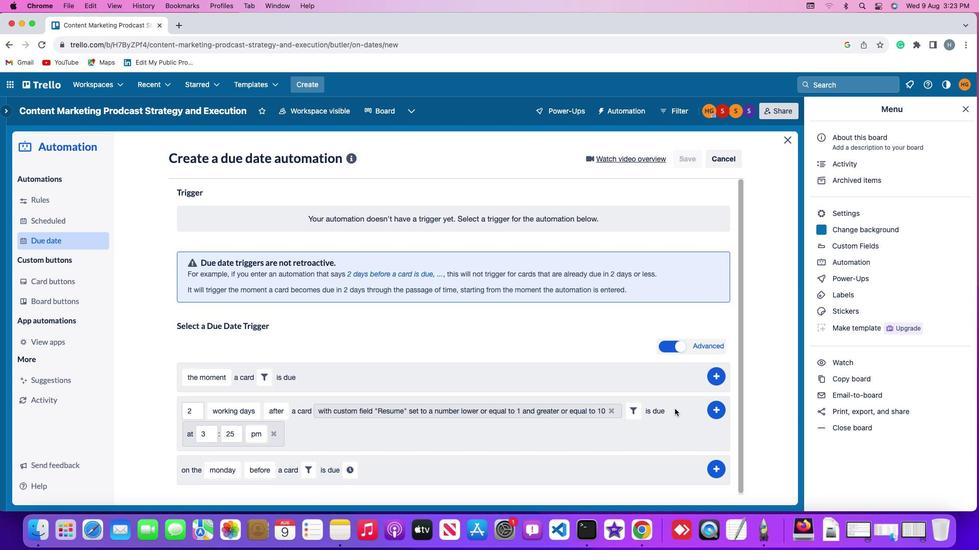 
Action: Mouse moved to (217, 433)
Screenshot: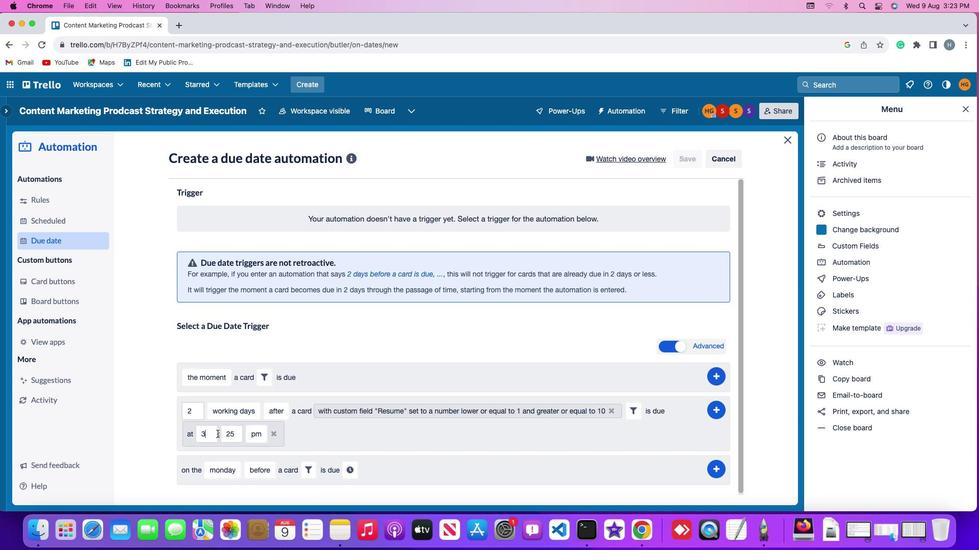 
Action: Mouse pressed left at (217, 433)
Screenshot: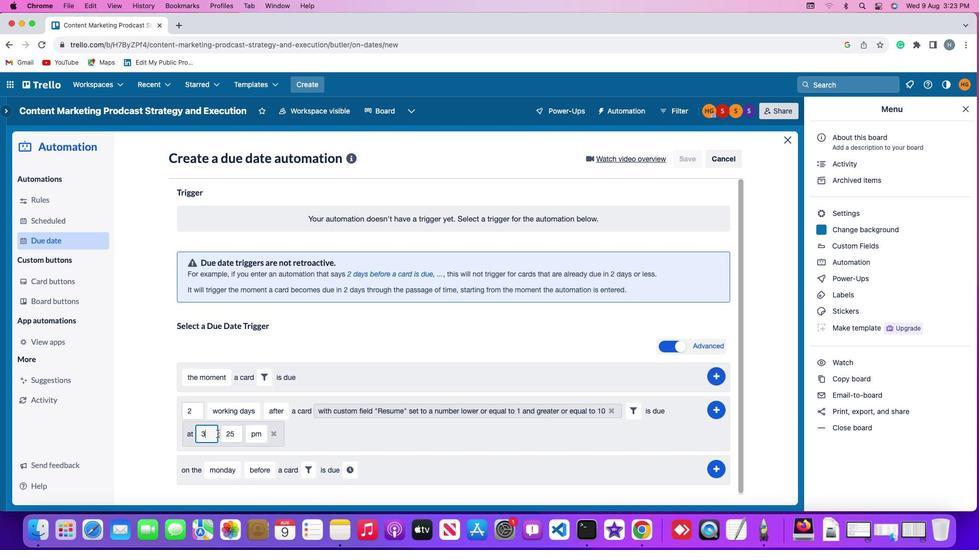 
Action: Mouse moved to (216, 434)
Screenshot: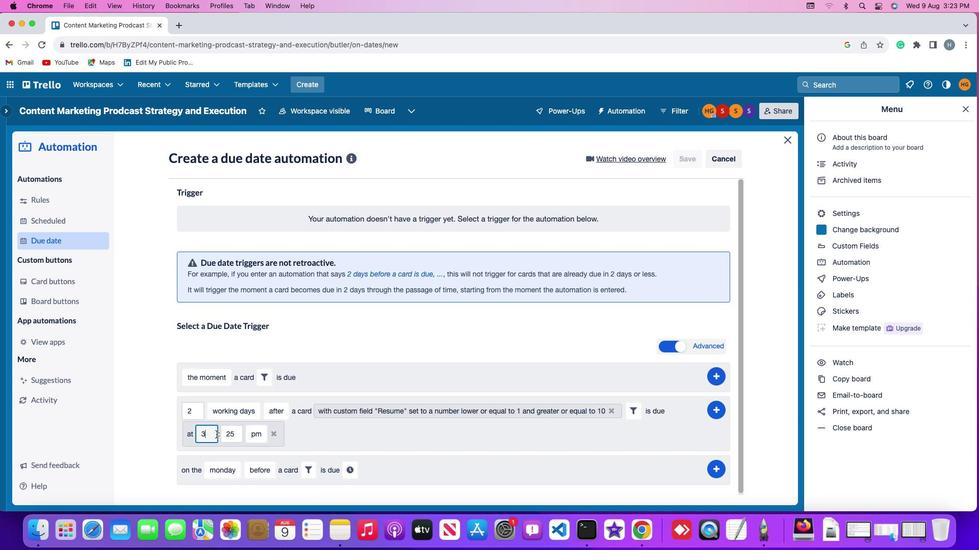 
Action: Key pressed Key.backspace'1''1'
Screenshot: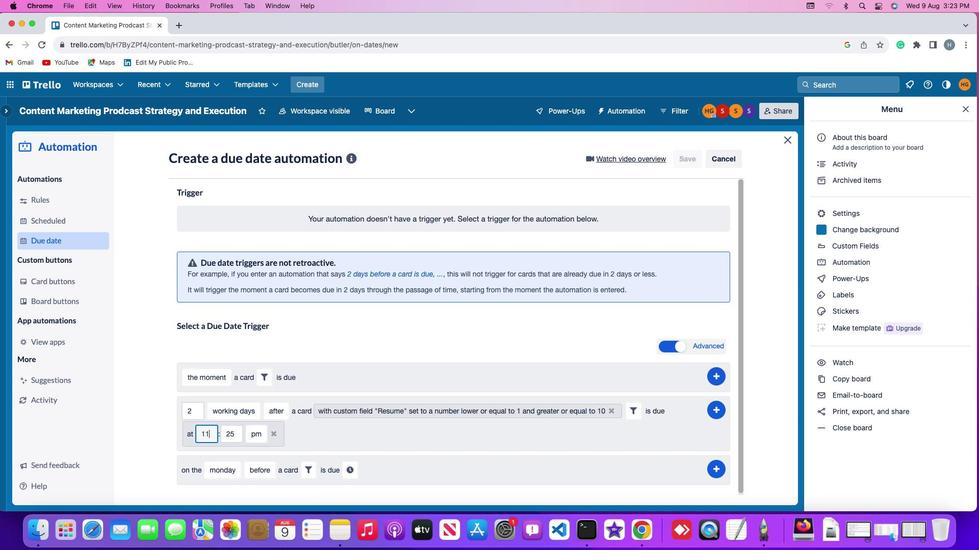 
Action: Mouse moved to (238, 436)
Screenshot: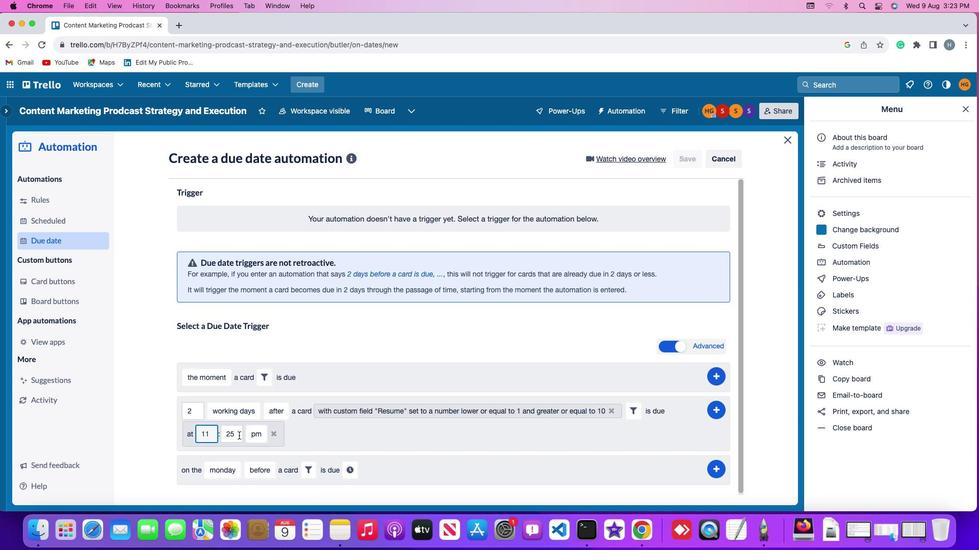 
Action: Mouse pressed left at (238, 436)
Screenshot: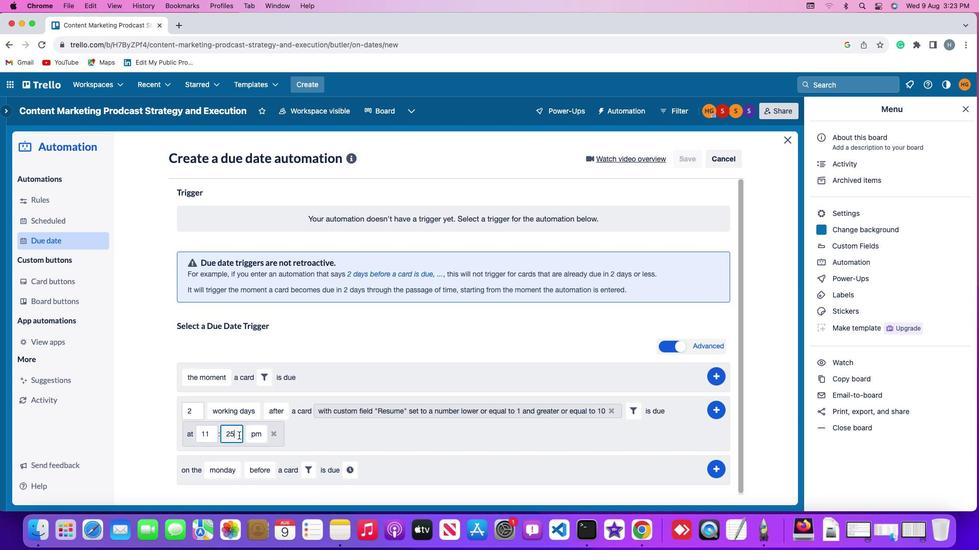
Action: Key pressed Key.backspaceKey.backspace'0''0'
Screenshot: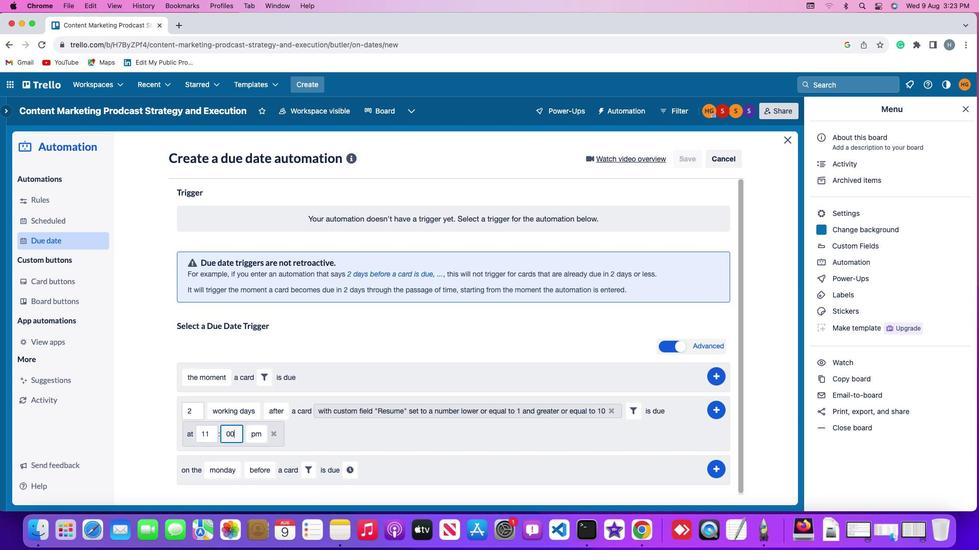 
Action: Mouse moved to (256, 436)
Screenshot: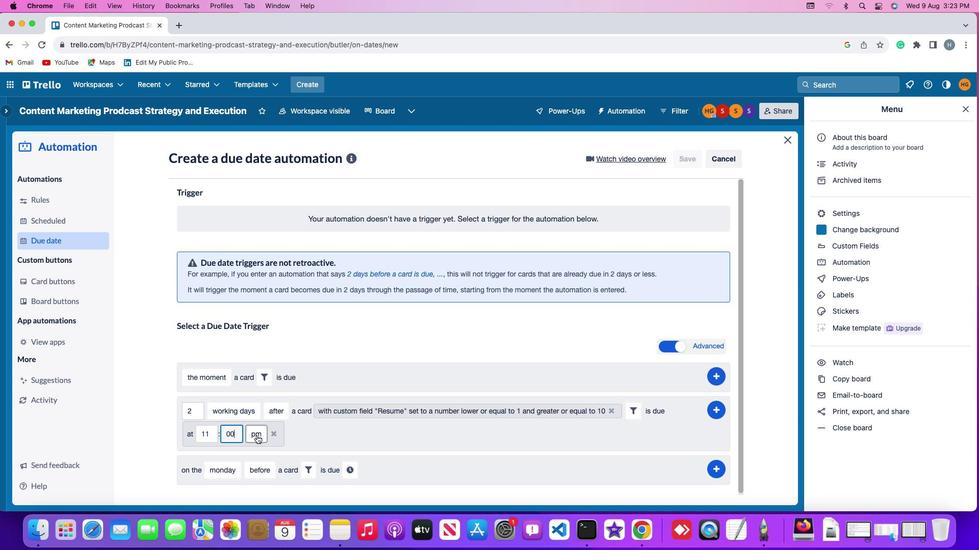 
Action: Mouse pressed left at (256, 436)
Screenshot: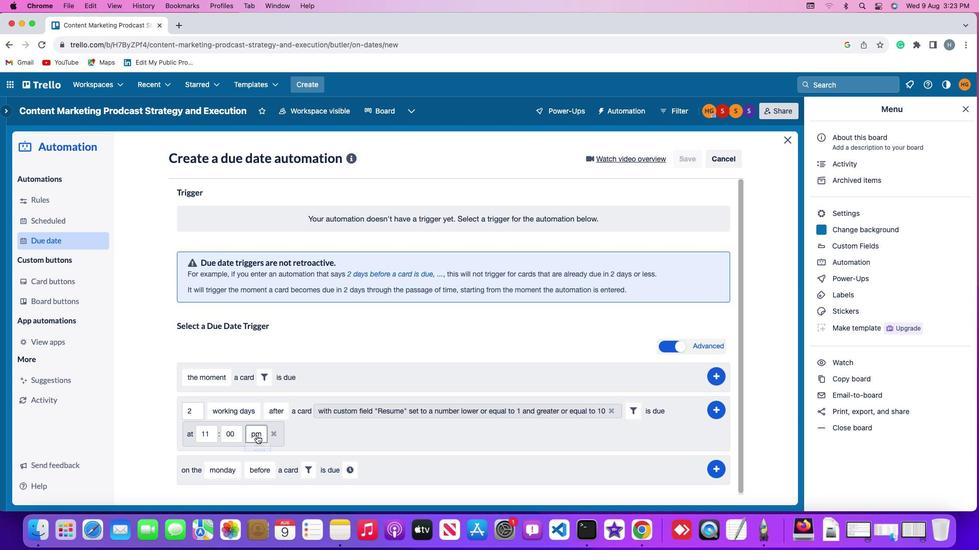 
Action: Mouse moved to (259, 451)
Screenshot: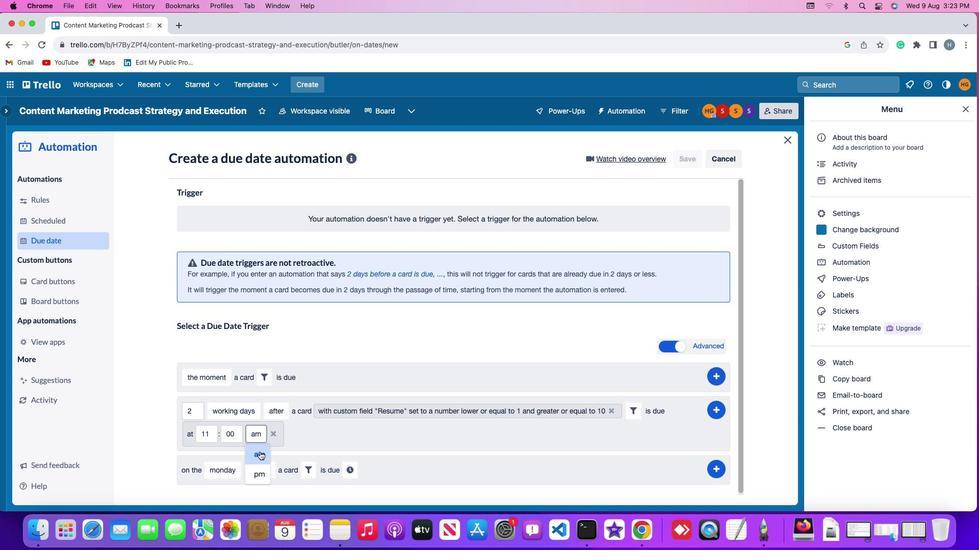 
Action: Mouse pressed left at (259, 451)
Screenshot: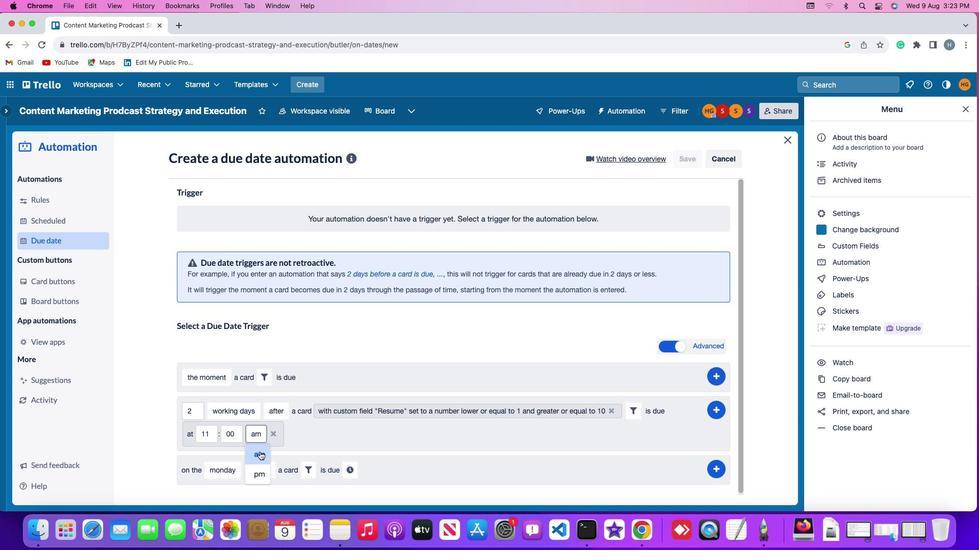 
Action: Mouse moved to (714, 407)
Screenshot: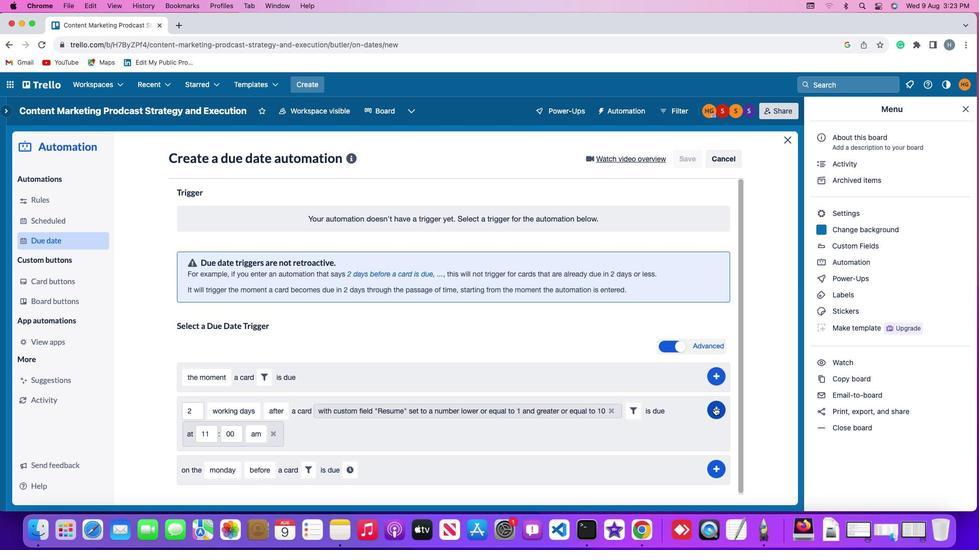 
Action: Mouse pressed left at (714, 407)
Screenshot: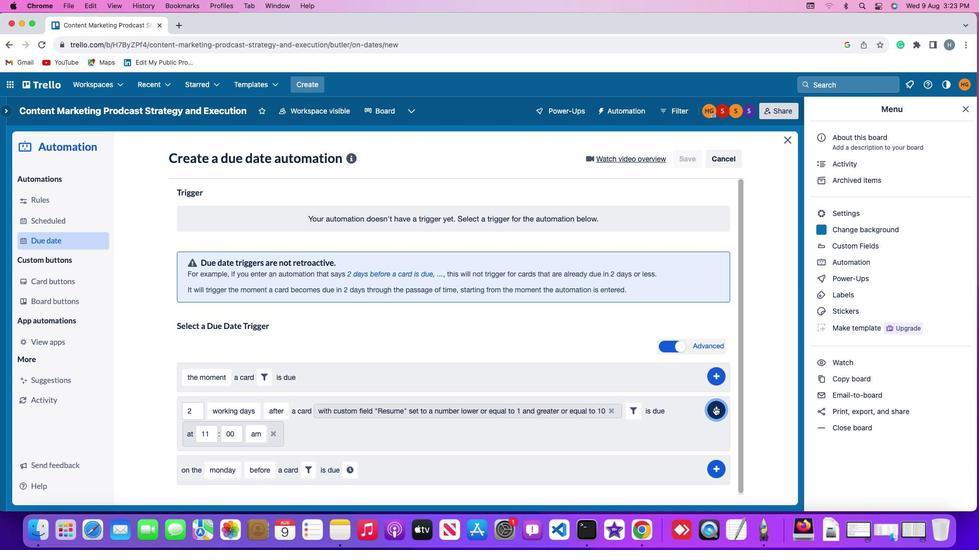 
Action: Mouse moved to (757, 329)
Screenshot: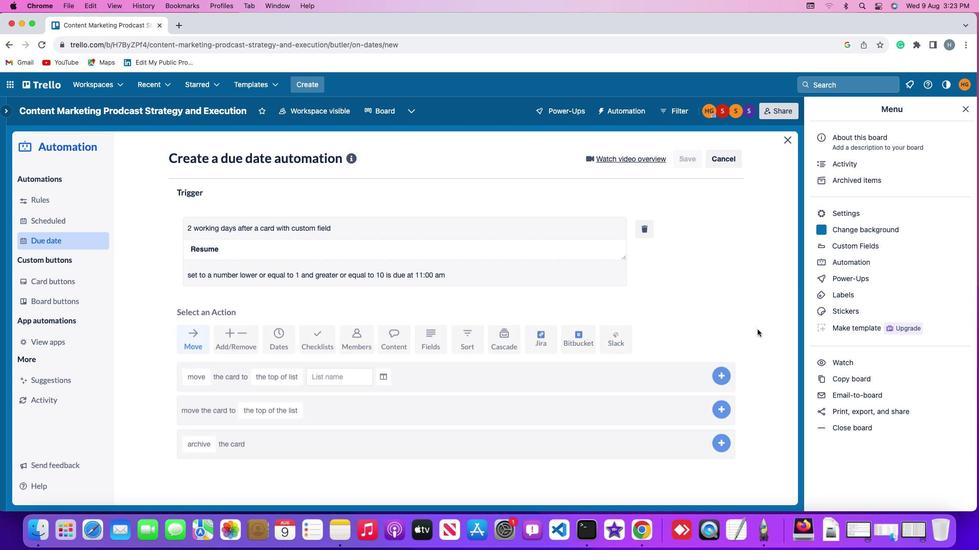 
